 Task: Look for space in Parede, Portugal from 8th June, 2023 to 16th June, 2023 for 2 adults in price range Rs.10000 to Rs.15000. Place can be entire place with 1  bedroom having 1 bed and 1 bathroom. Property type can be house, flat, guest house, hotel. Booking option can be shelf check-in. Required host language is English.
Action: Mouse moved to (500, 107)
Screenshot: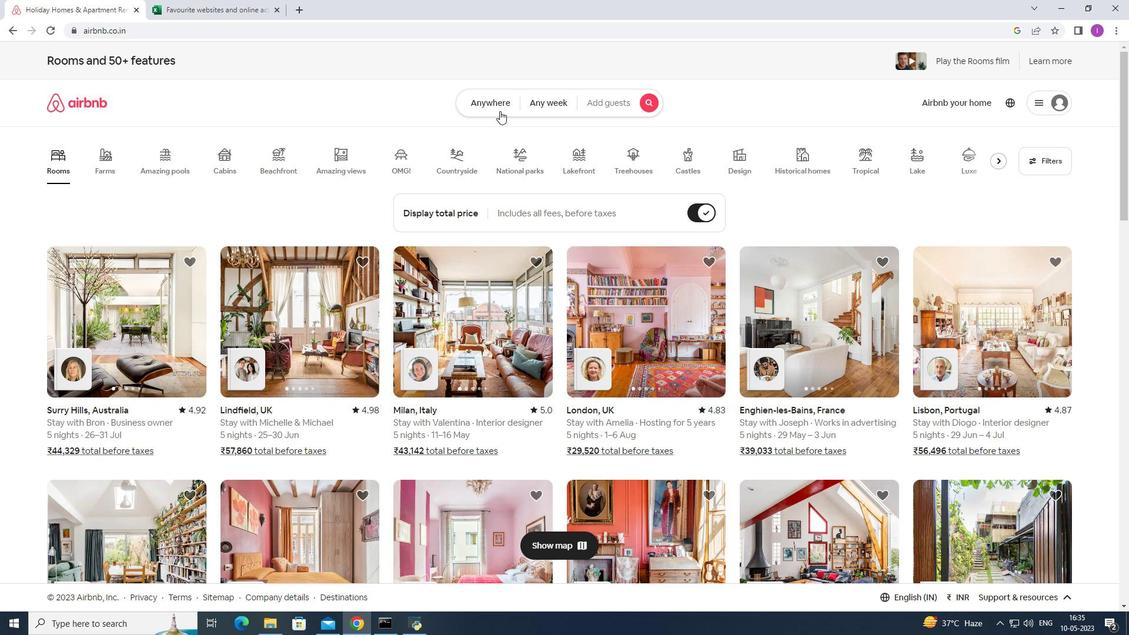 
Action: Mouse pressed left at (500, 107)
Screenshot: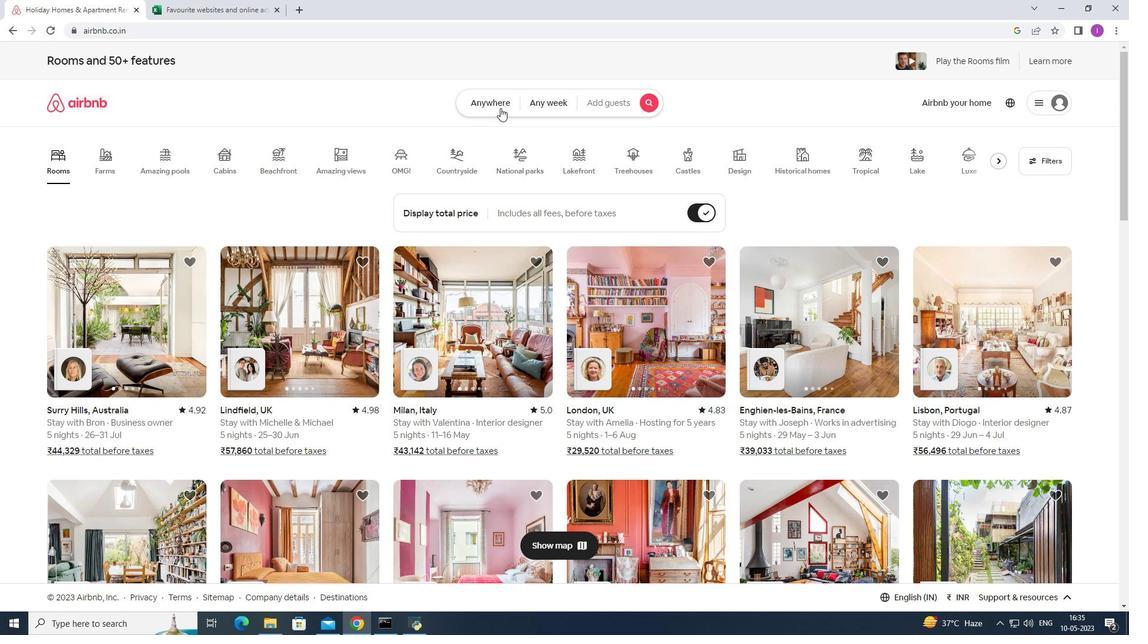 
Action: Mouse moved to (369, 147)
Screenshot: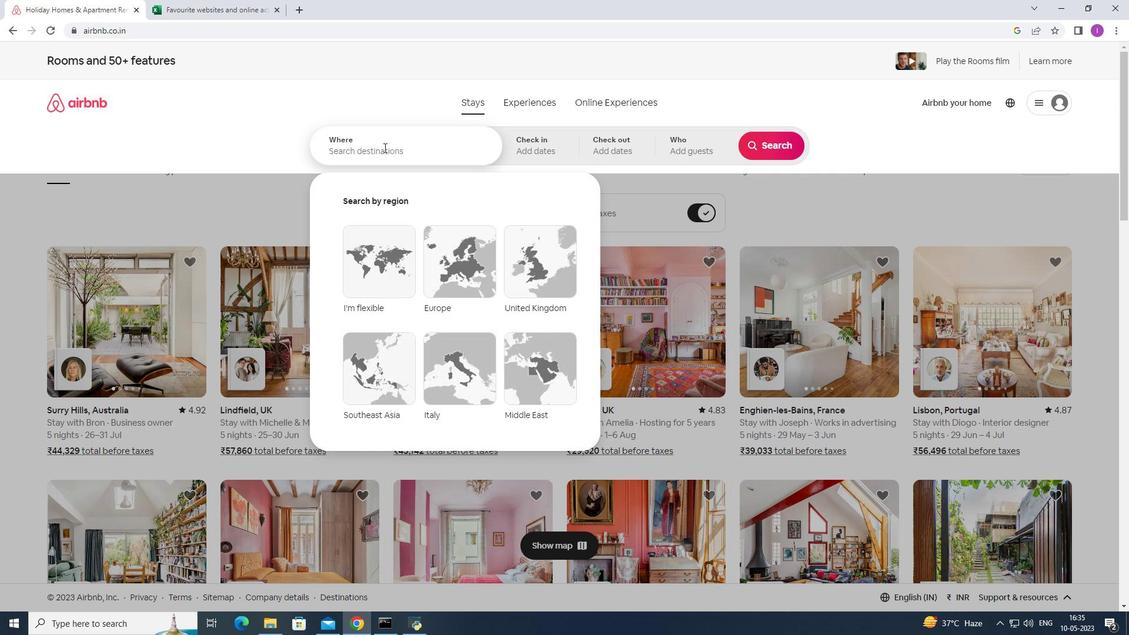 
Action: Mouse pressed left at (369, 147)
Screenshot: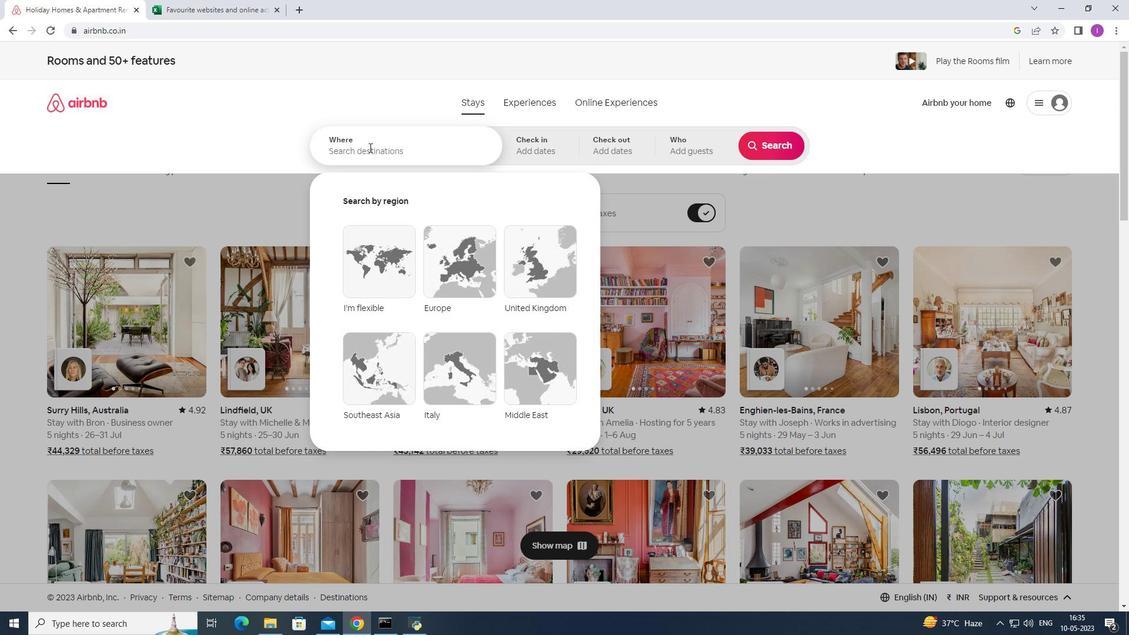 
Action: Mouse moved to (383, 154)
Screenshot: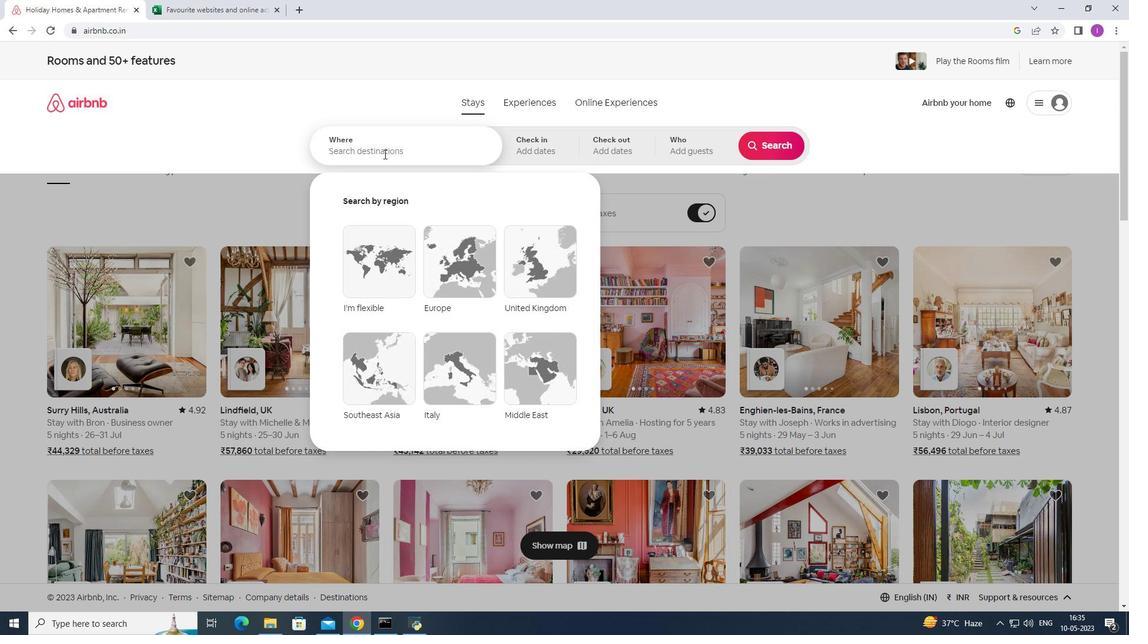 
Action: Key pressed <Key.shift>Parede,<Key.shift>Portugal
Screenshot: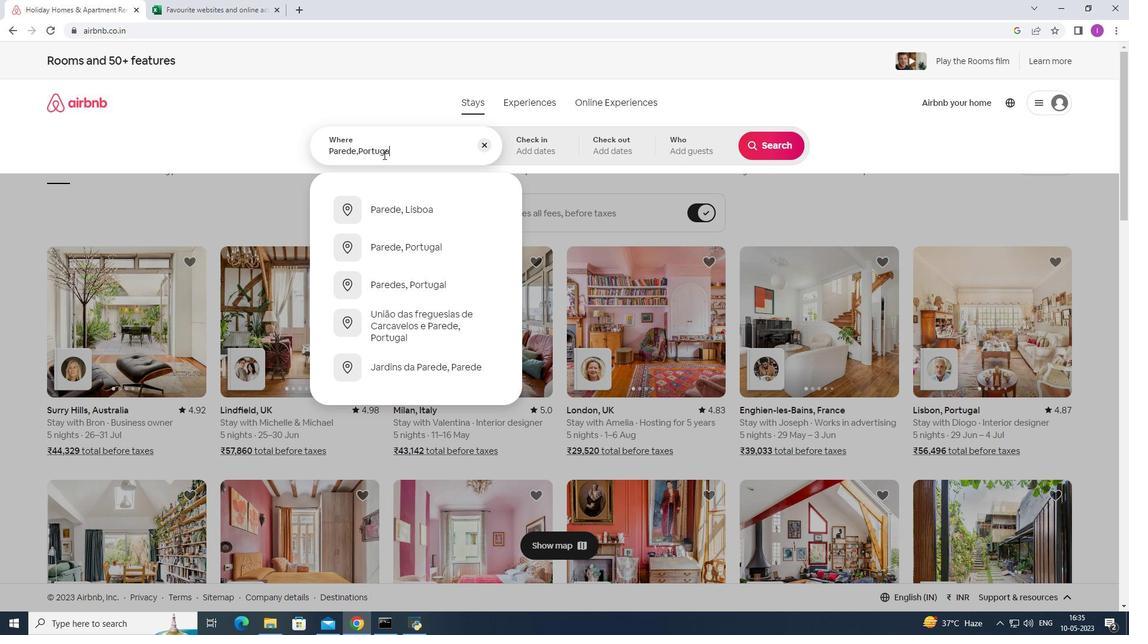 
Action: Mouse moved to (552, 146)
Screenshot: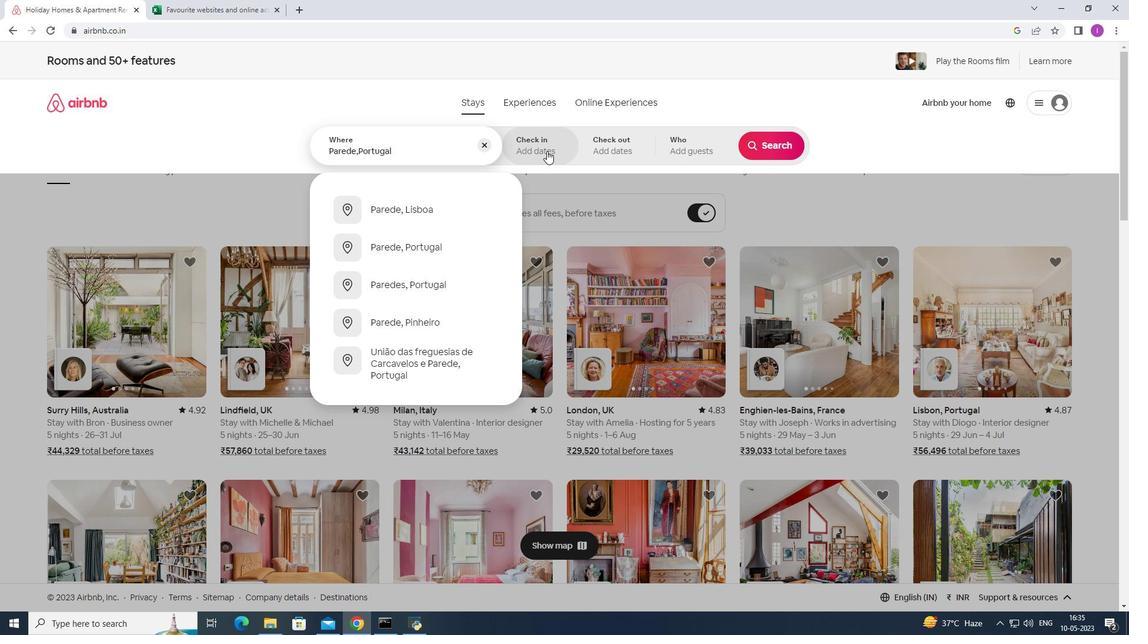 
Action: Mouse pressed left at (552, 146)
Screenshot: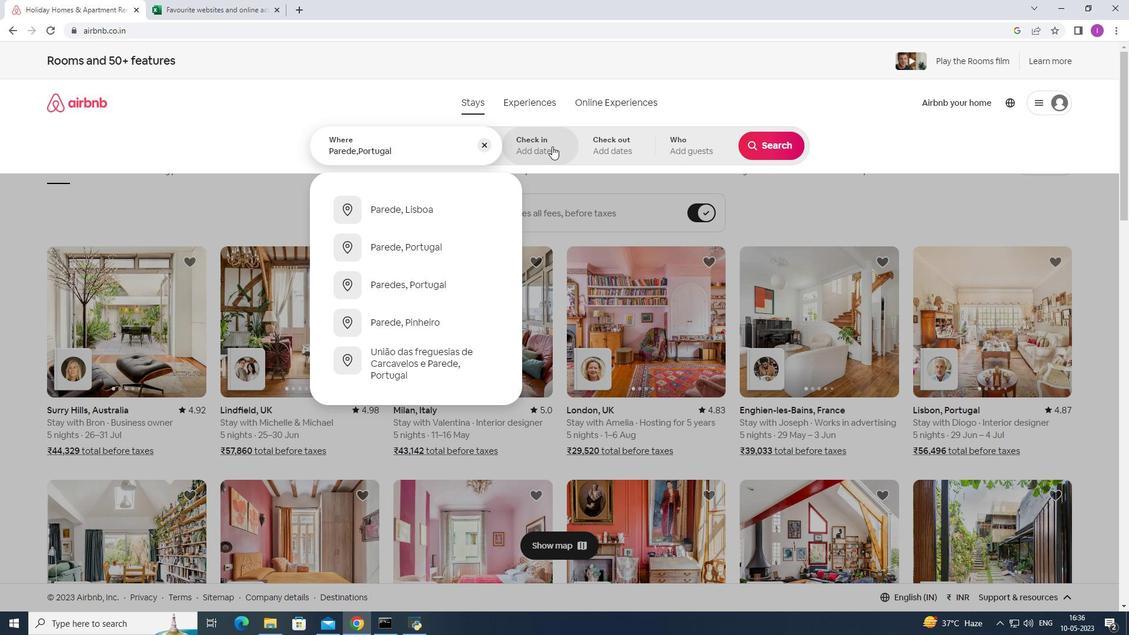 
Action: Mouse moved to (711, 314)
Screenshot: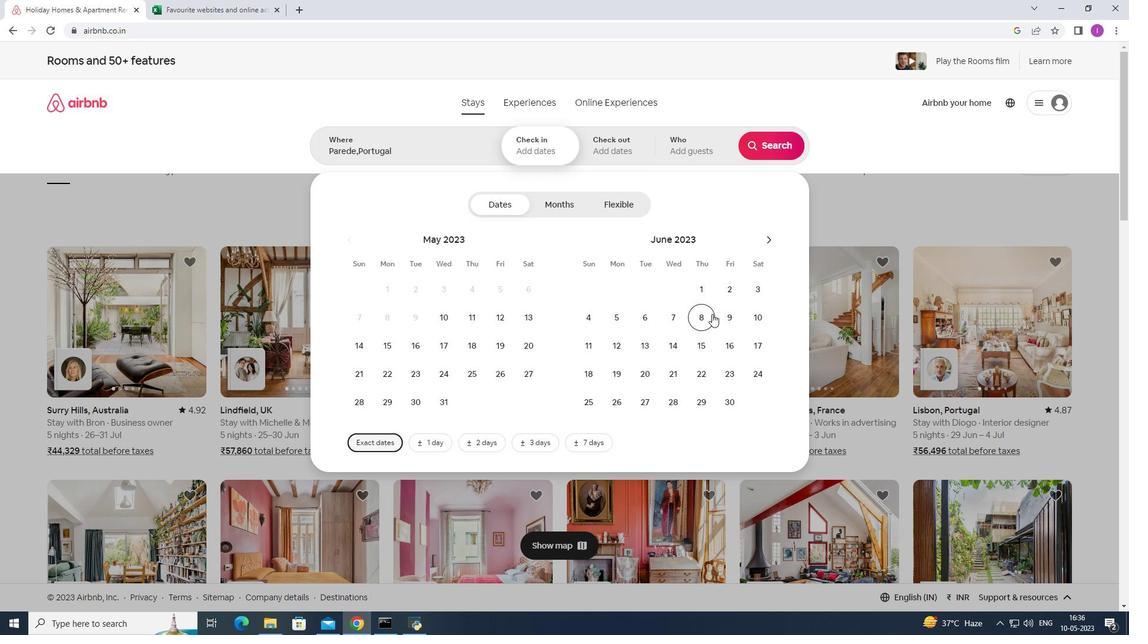 
Action: Mouse pressed left at (711, 314)
Screenshot: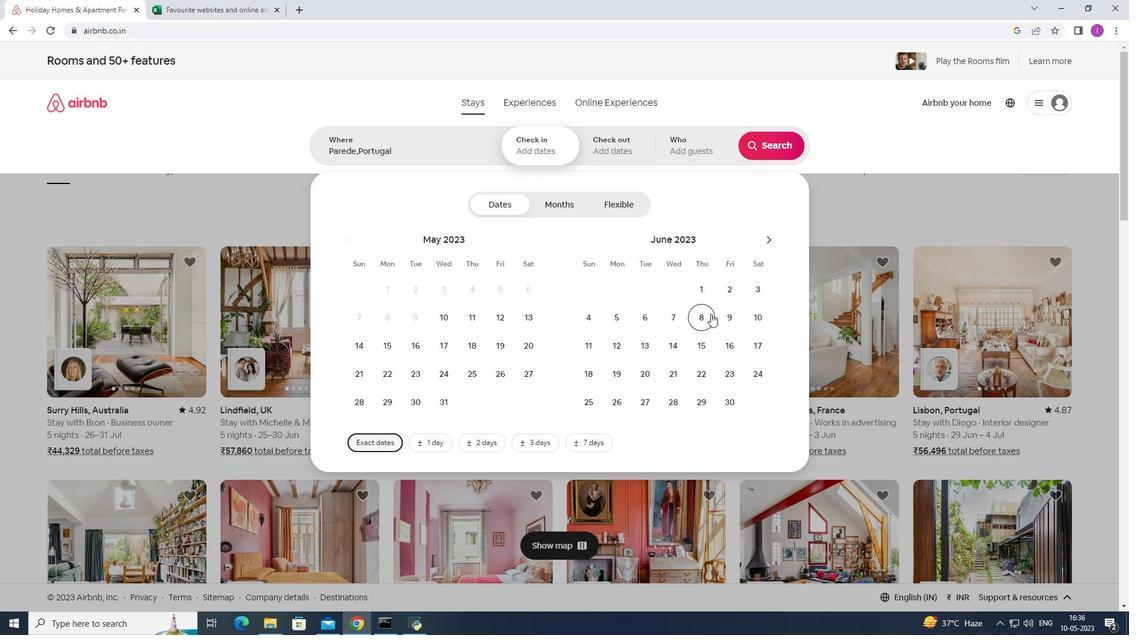 
Action: Mouse moved to (732, 353)
Screenshot: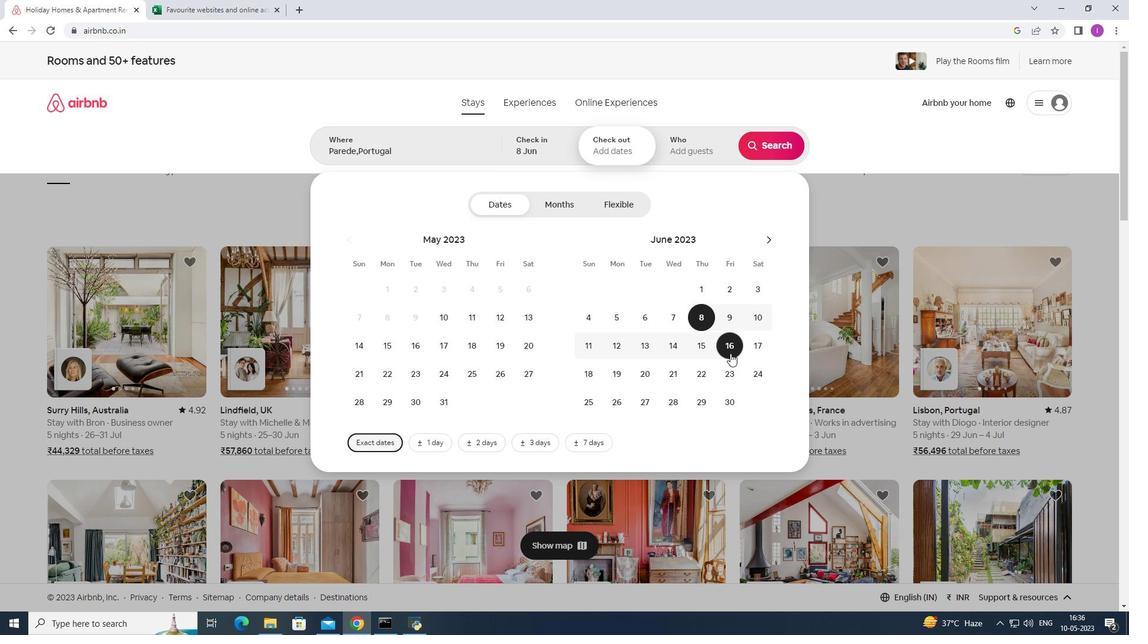 
Action: Mouse pressed left at (732, 353)
Screenshot: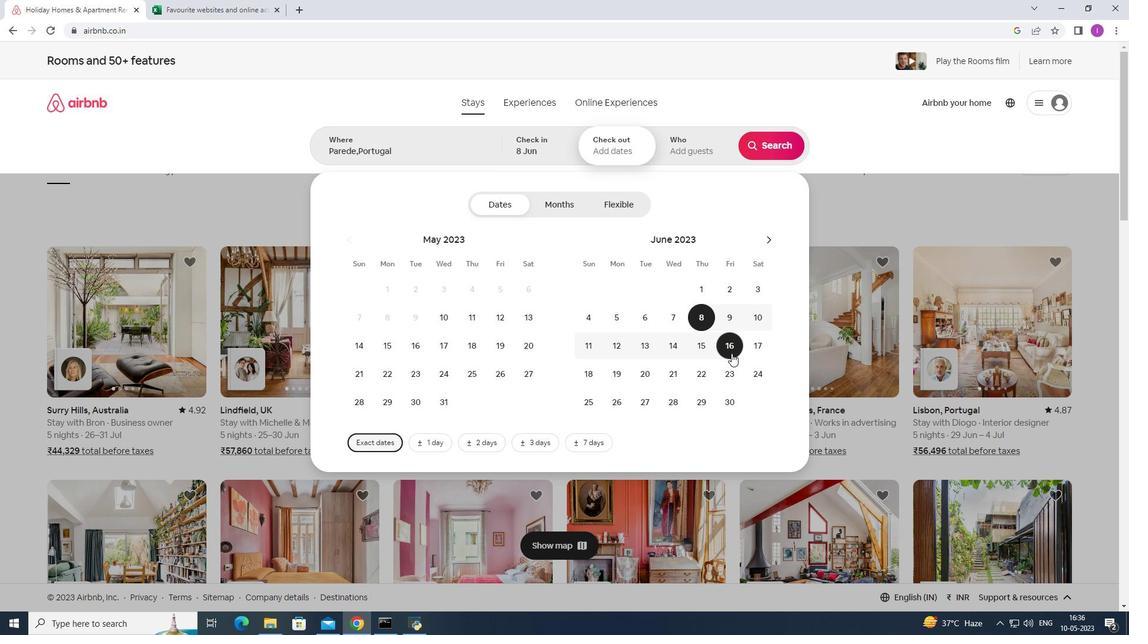 
Action: Mouse moved to (693, 141)
Screenshot: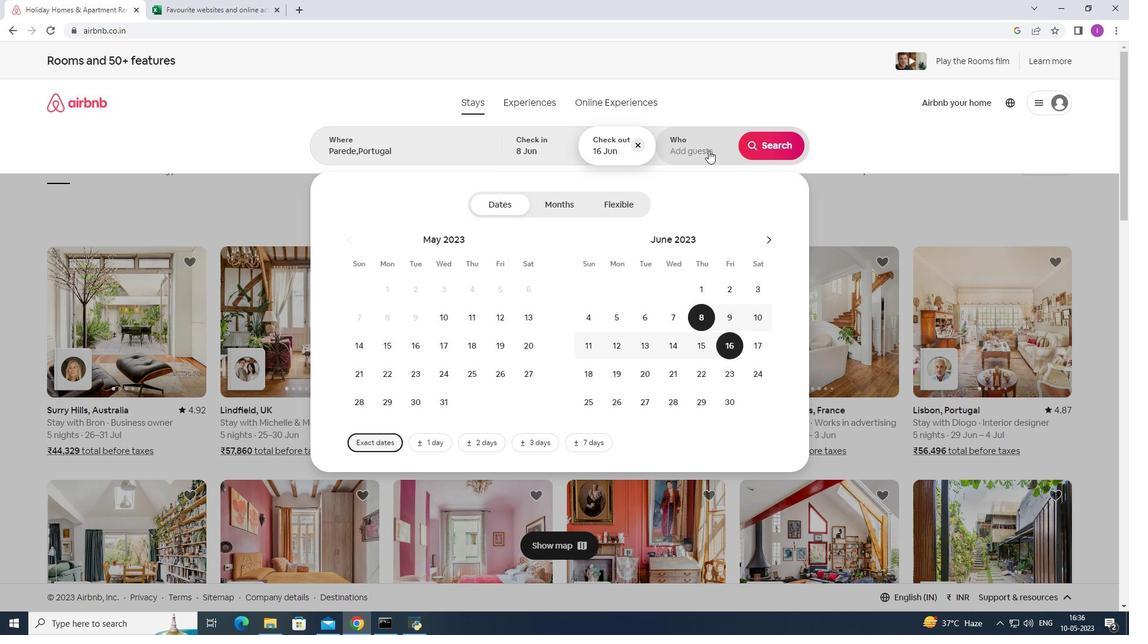 
Action: Mouse pressed left at (693, 141)
Screenshot: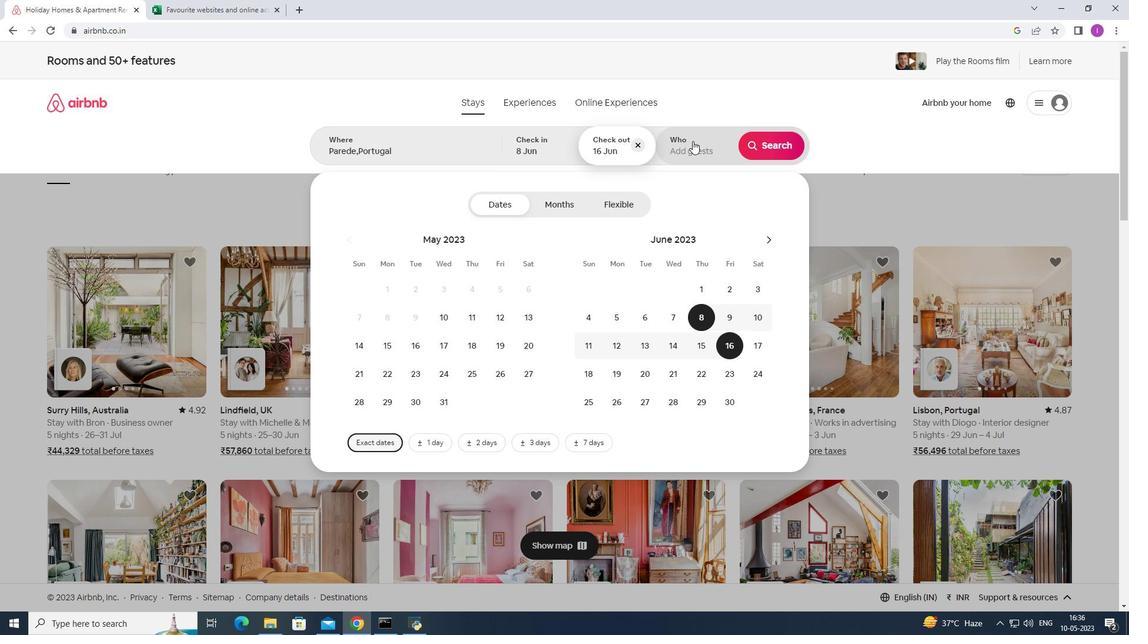 
Action: Mouse moved to (775, 208)
Screenshot: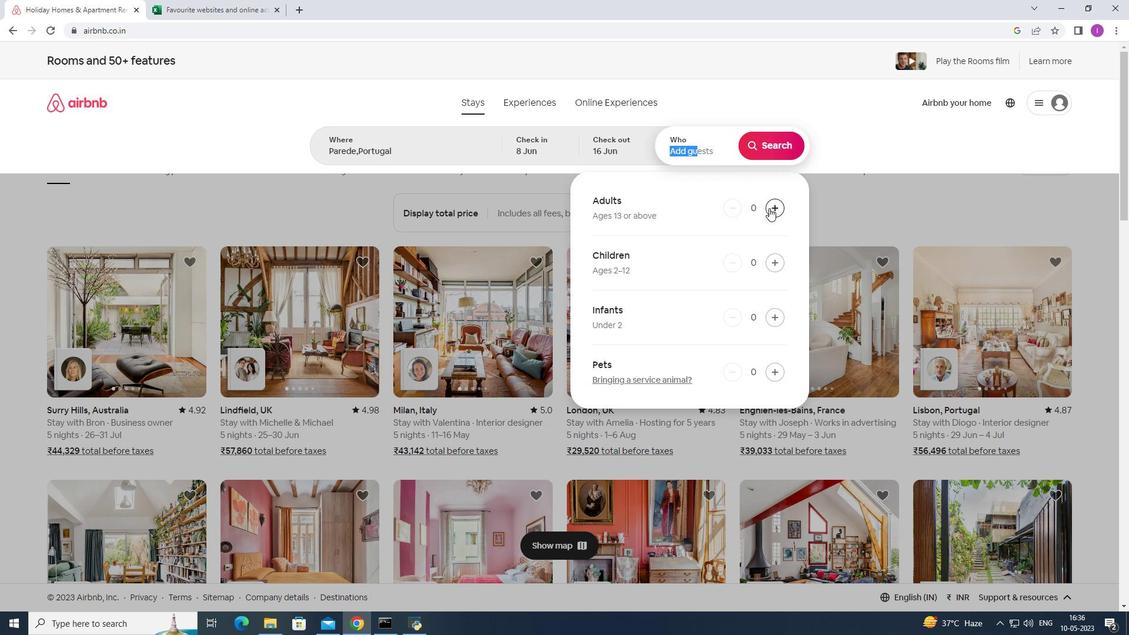 
Action: Mouse pressed left at (775, 208)
Screenshot: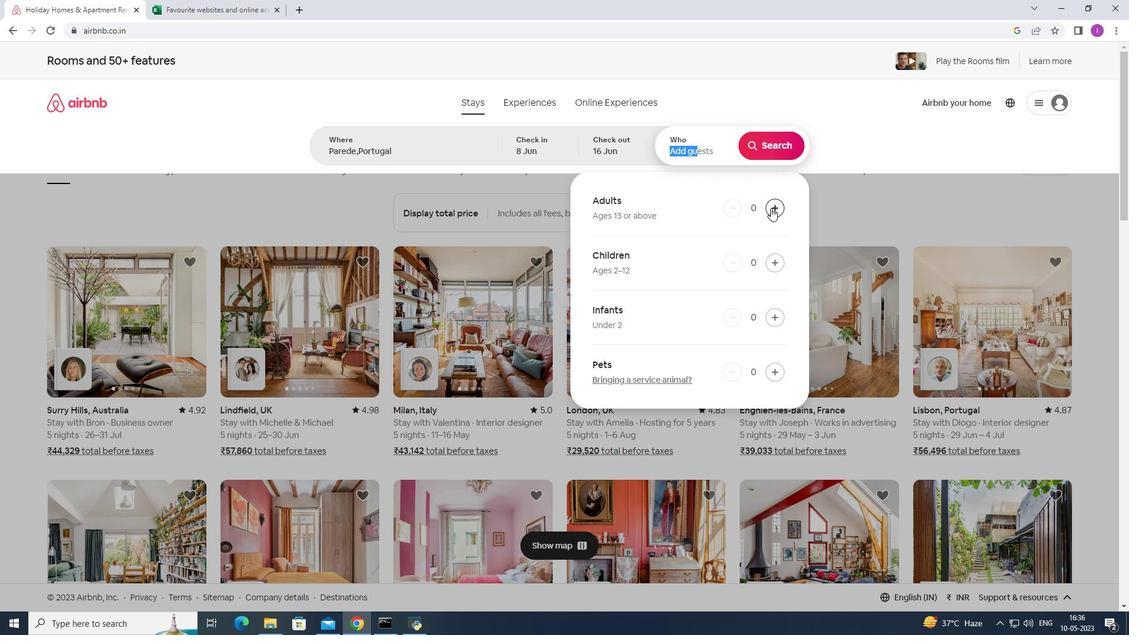 
Action: Mouse moved to (776, 208)
Screenshot: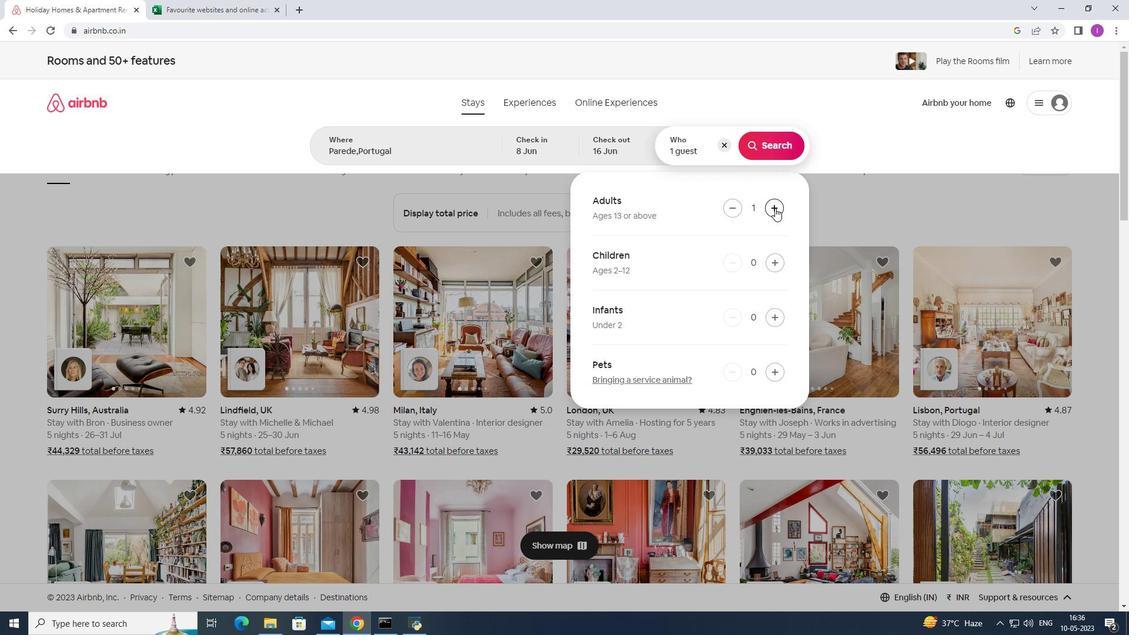 
Action: Mouse pressed left at (776, 208)
Screenshot: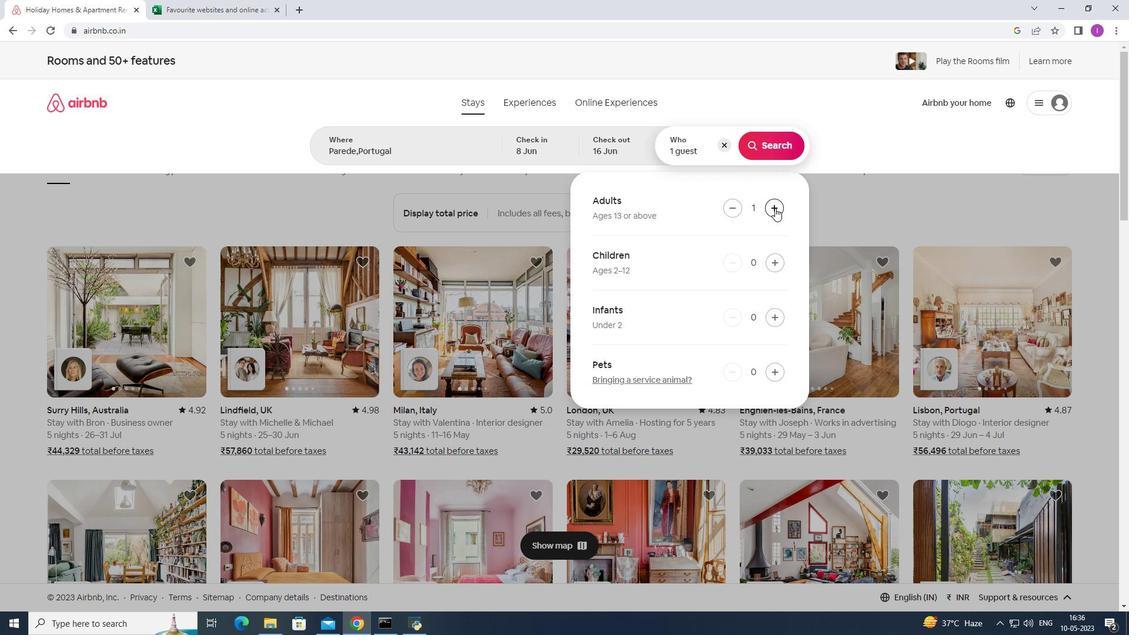 
Action: Mouse moved to (772, 148)
Screenshot: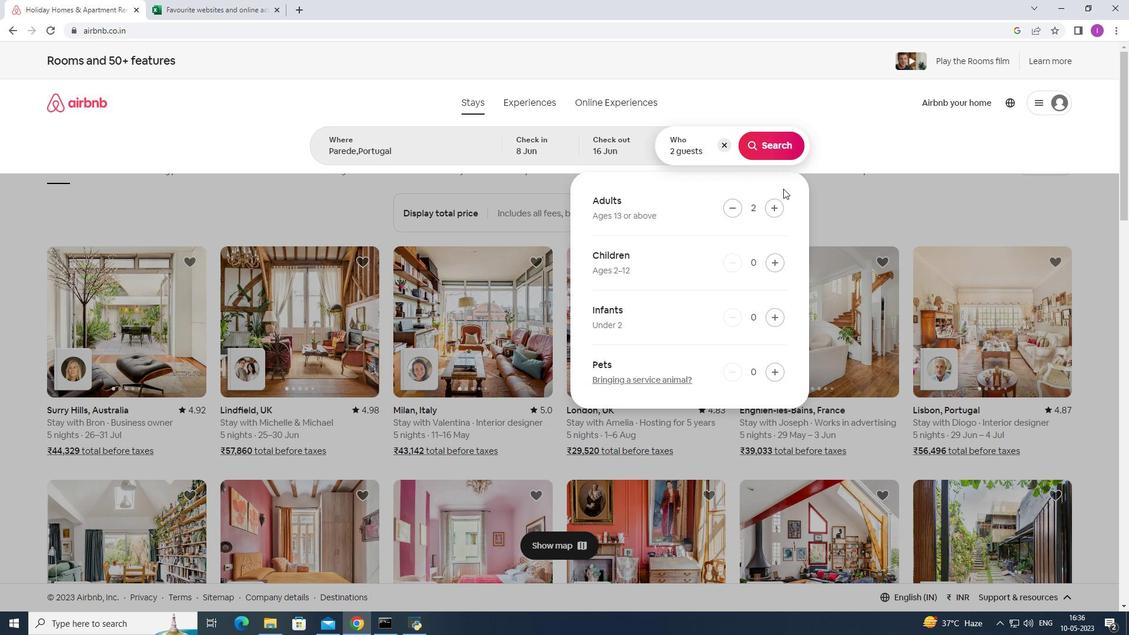 
Action: Mouse pressed left at (772, 148)
Screenshot: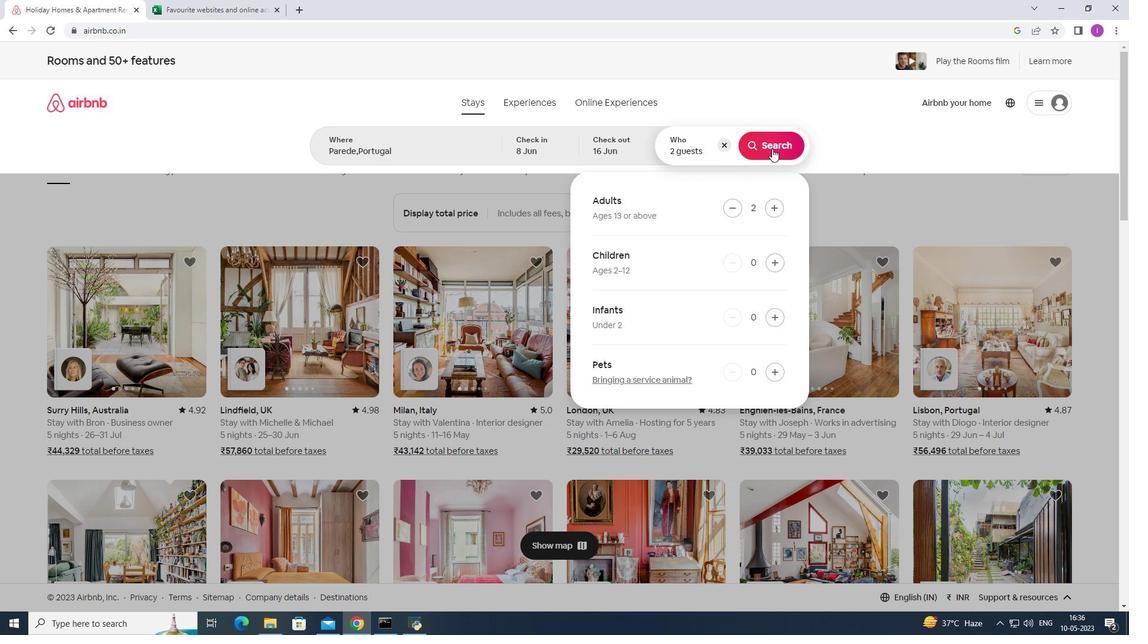 
Action: Mouse moved to (1055, 116)
Screenshot: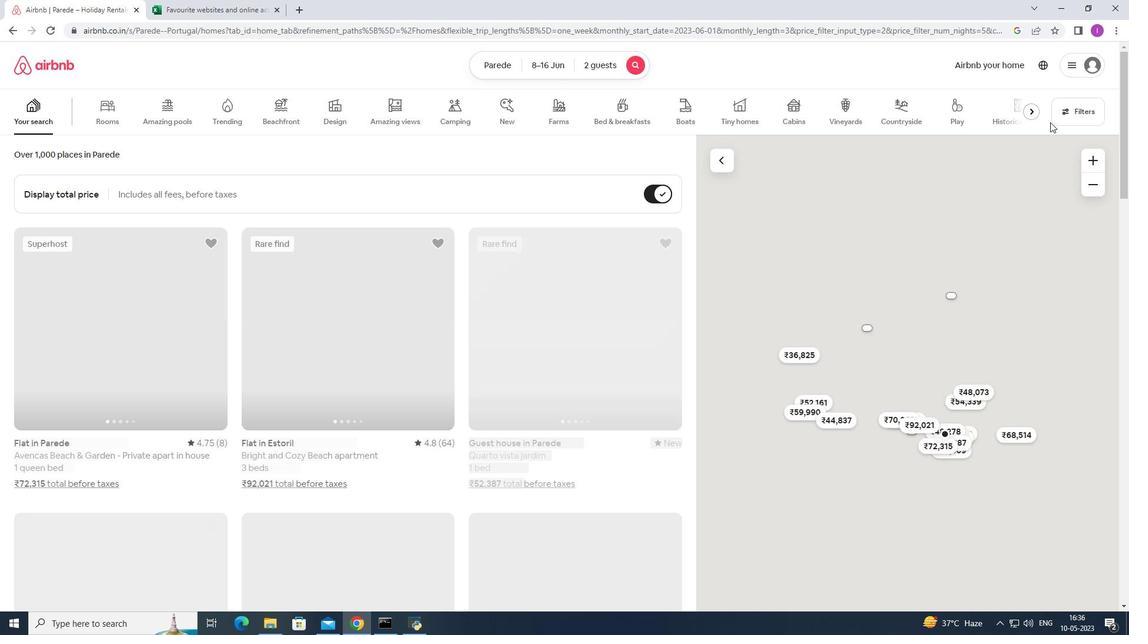 
Action: Mouse pressed left at (1055, 116)
Screenshot: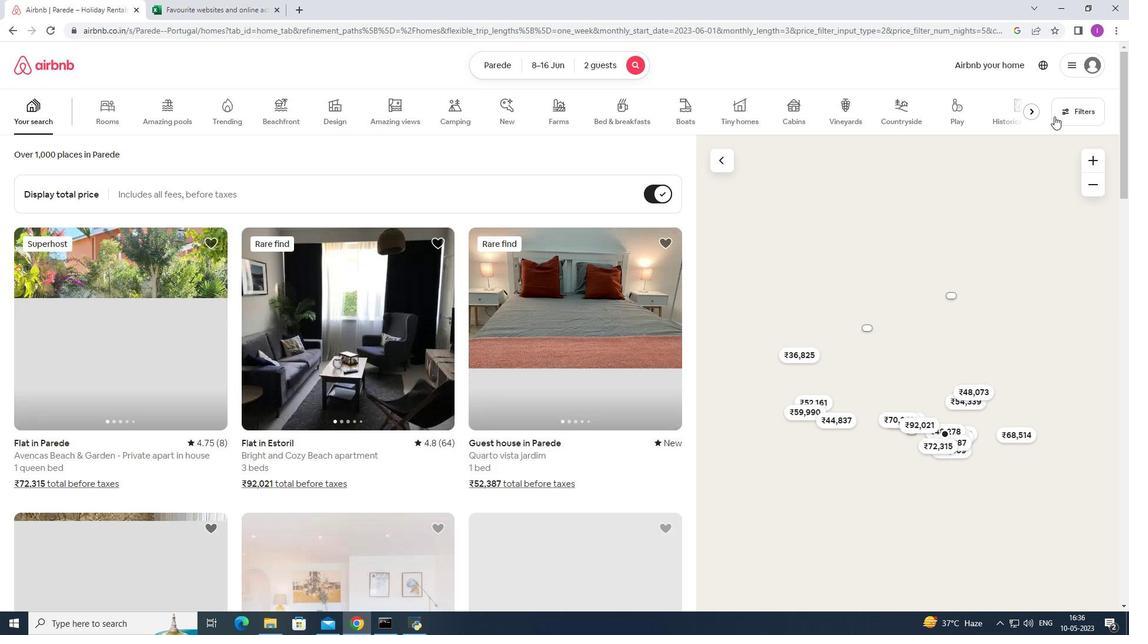 
Action: Mouse moved to (657, 404)
Screenshot: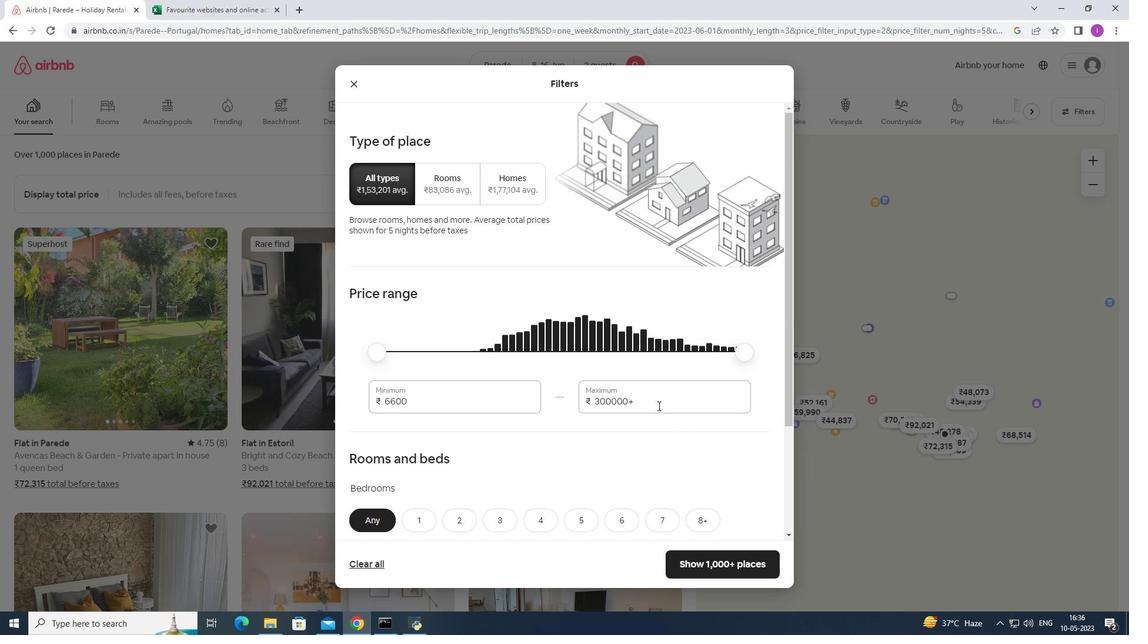 
Action: Mouse pressed left at (657, 404)
Screenshot: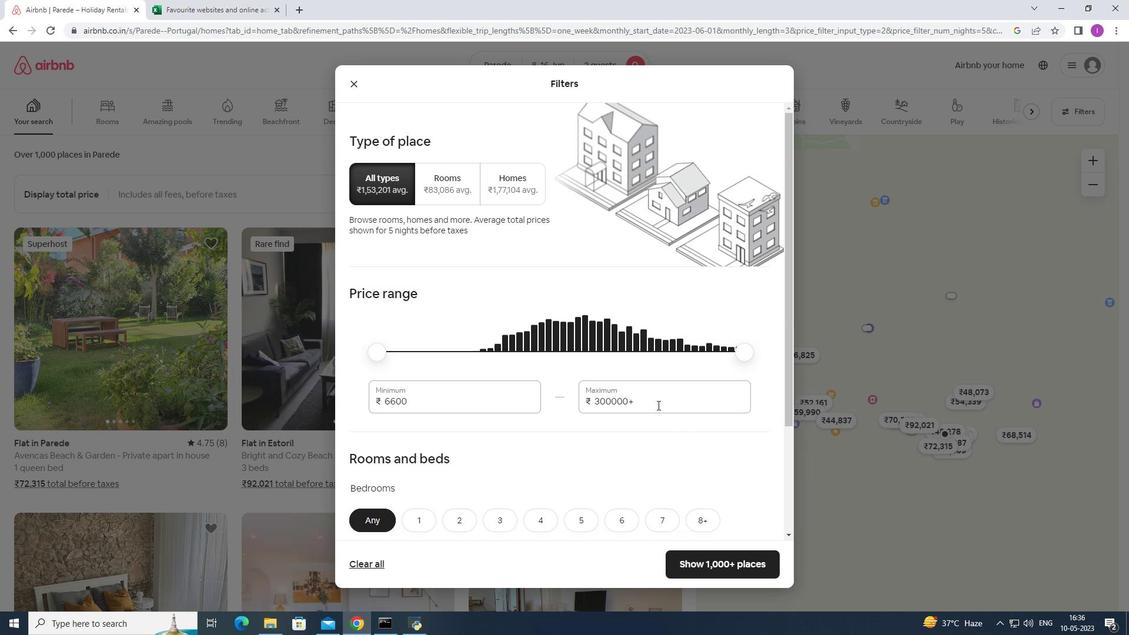
Action: Mouse moved to (631, 413)
Screenshot: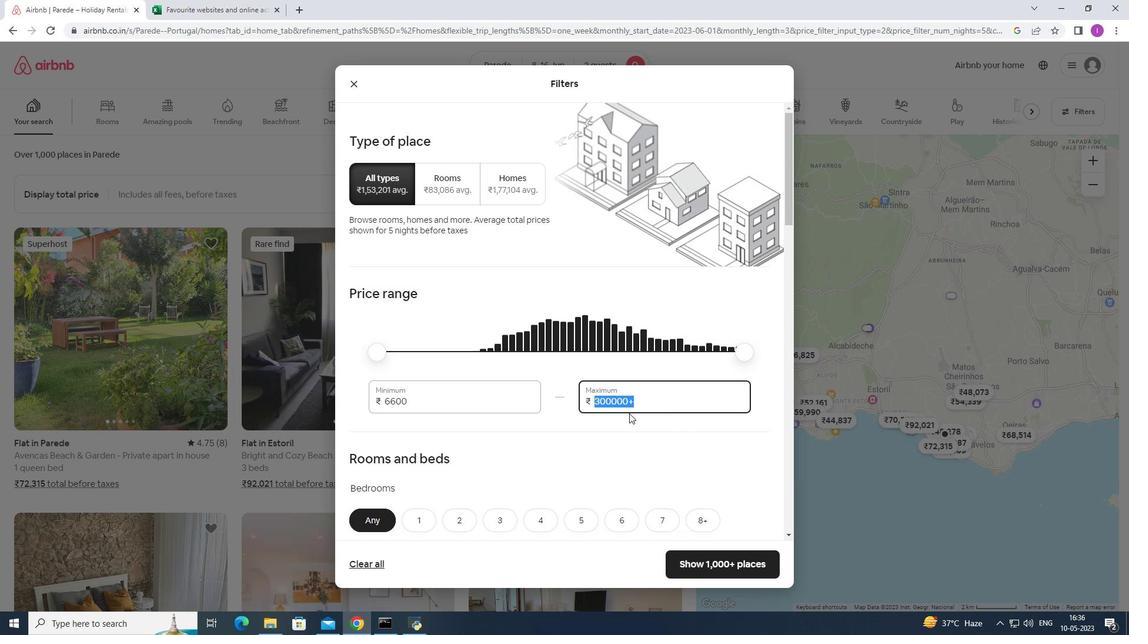 
Action: Key pressed 14
Screenshot: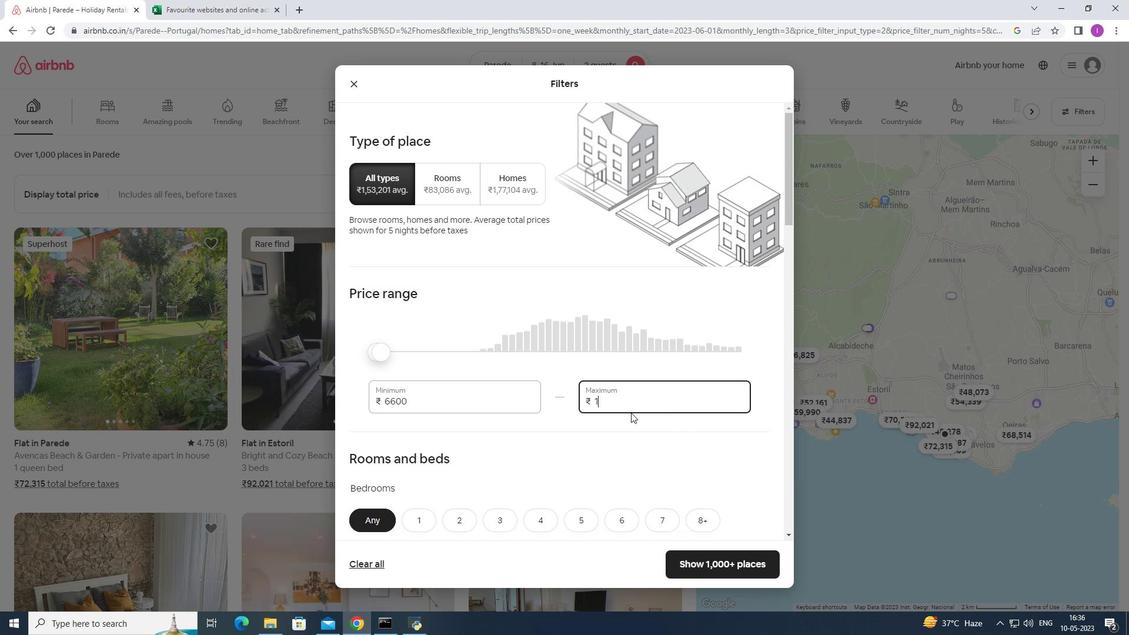
Action: Mouse moved to (631, 416)
Screenshot: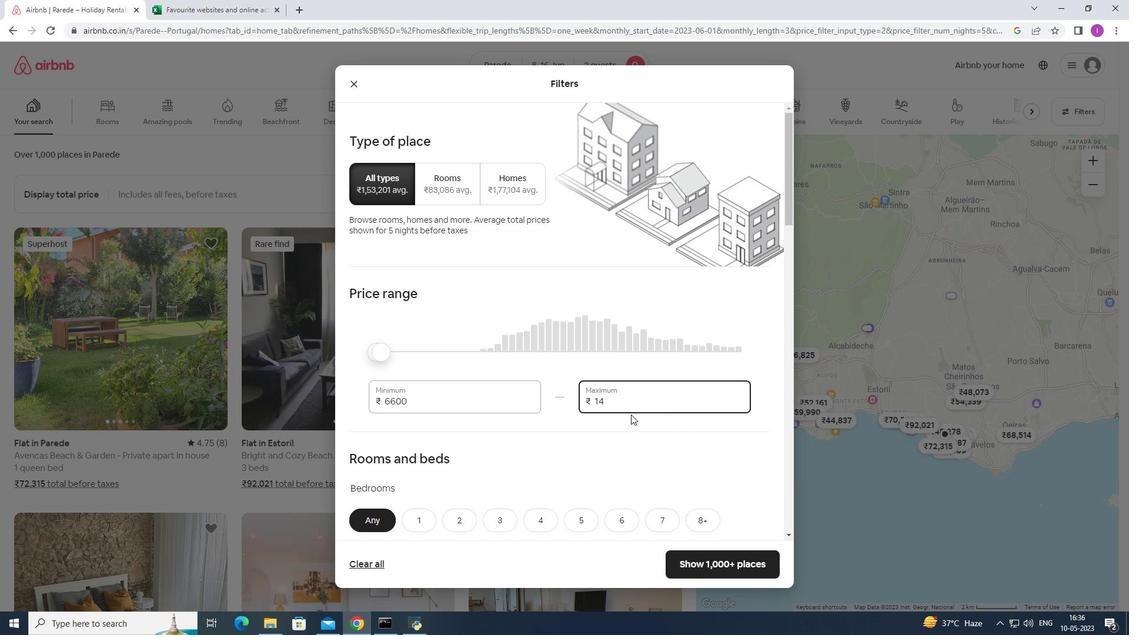 
Action: Key pressed <Key.backspace>
Screenshot: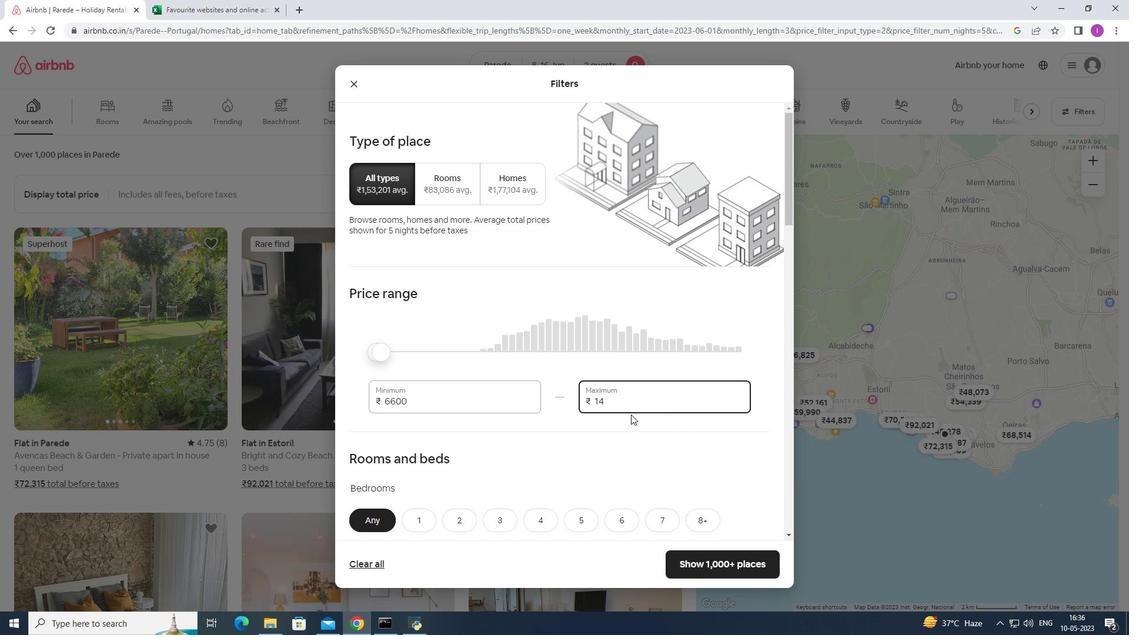 
Action: Mouse moved to (629, 423)
Screenshot: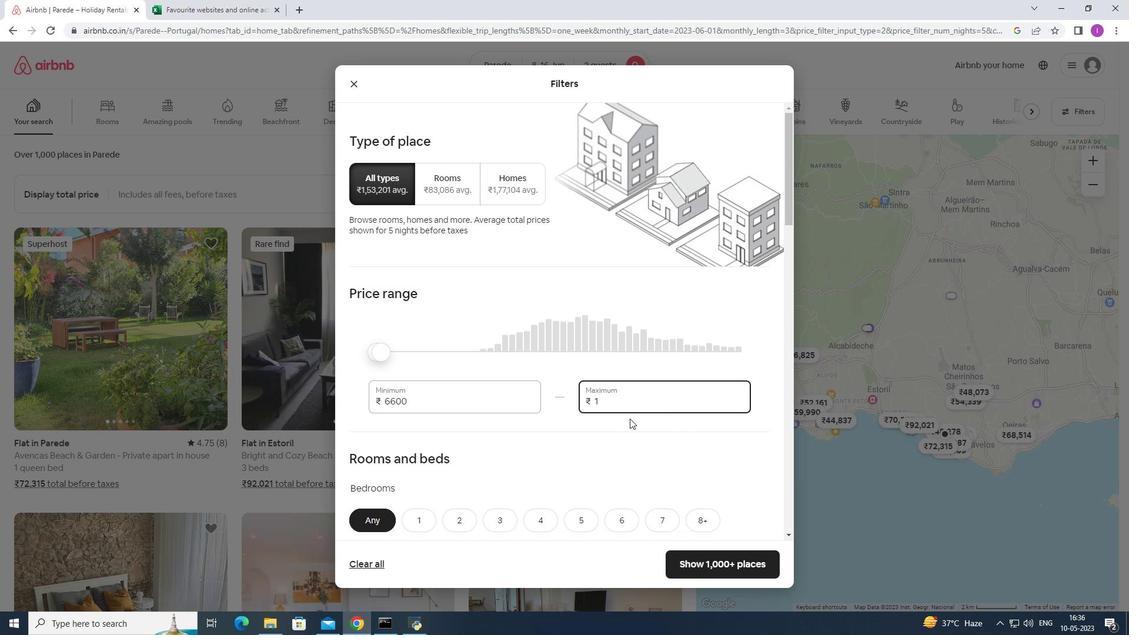 
Action: Key pressed 5000
Screenshot: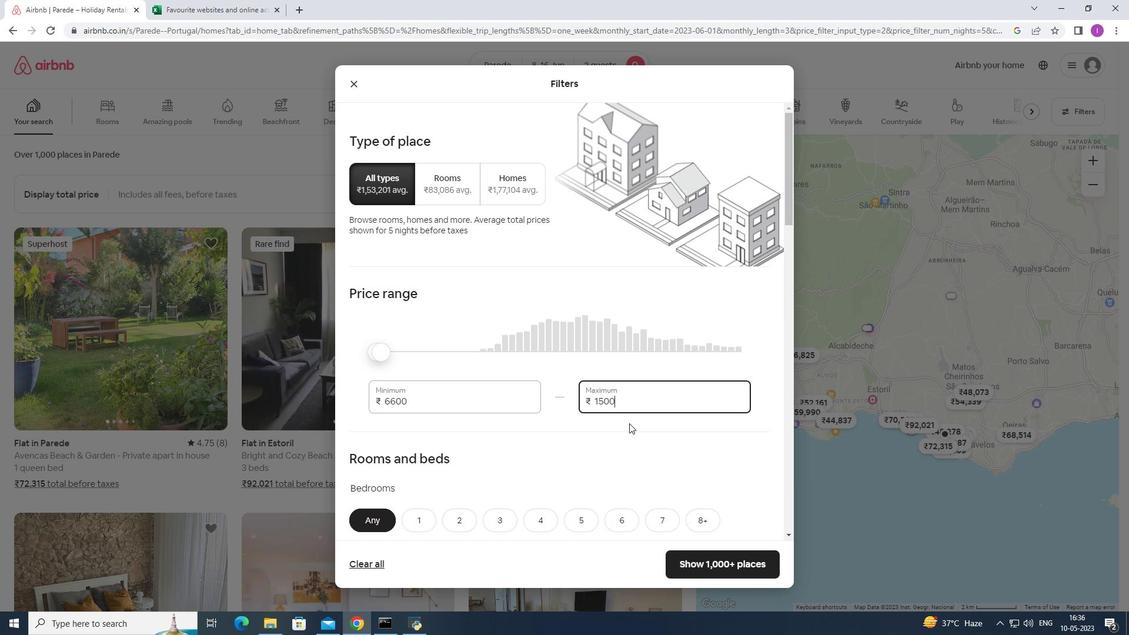 
Action: Mouse moved to (426, 405)
Screenshot: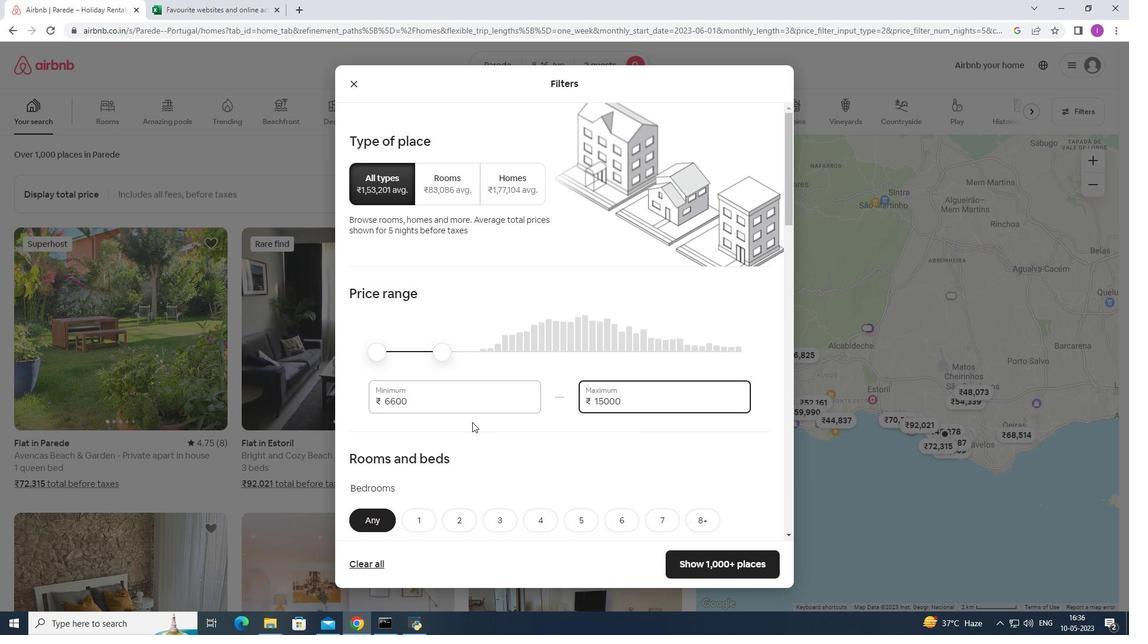 
Action: Mouse pressed left at (426, 405)
Screenshot: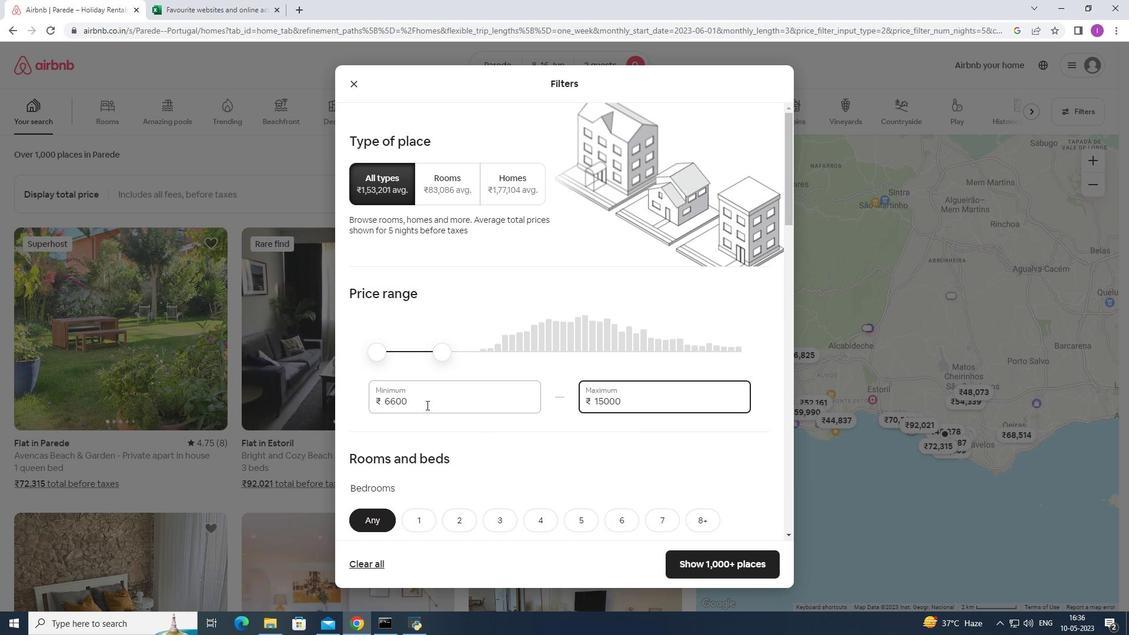 
Action: Mouse moved to (499, 421)
Screenshot: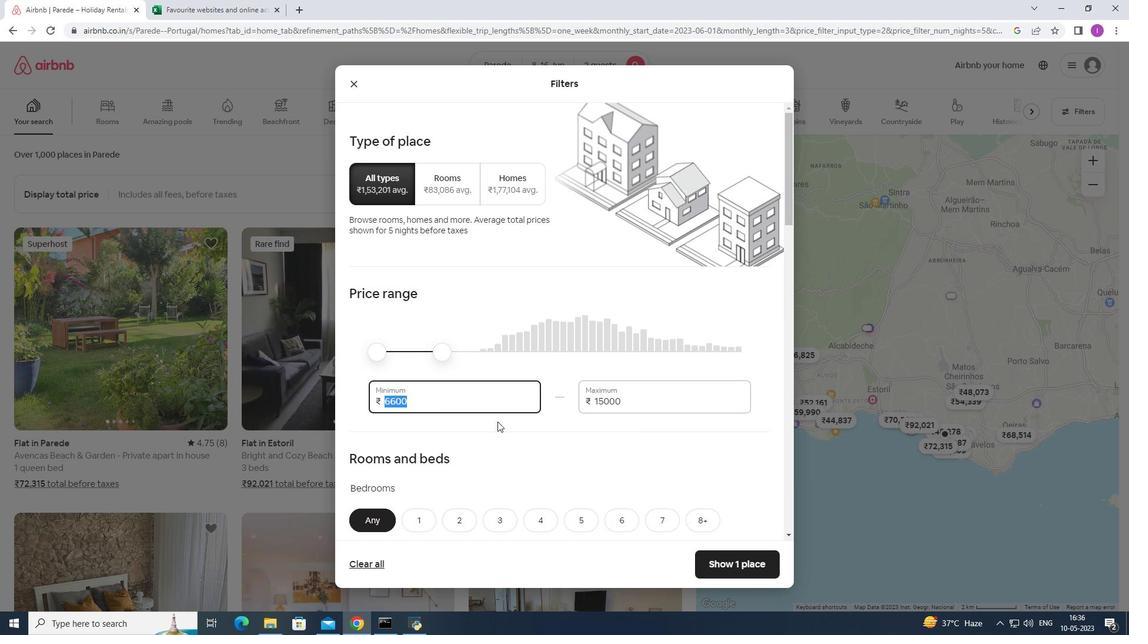 
Action: Key pressed 1
Screenshot: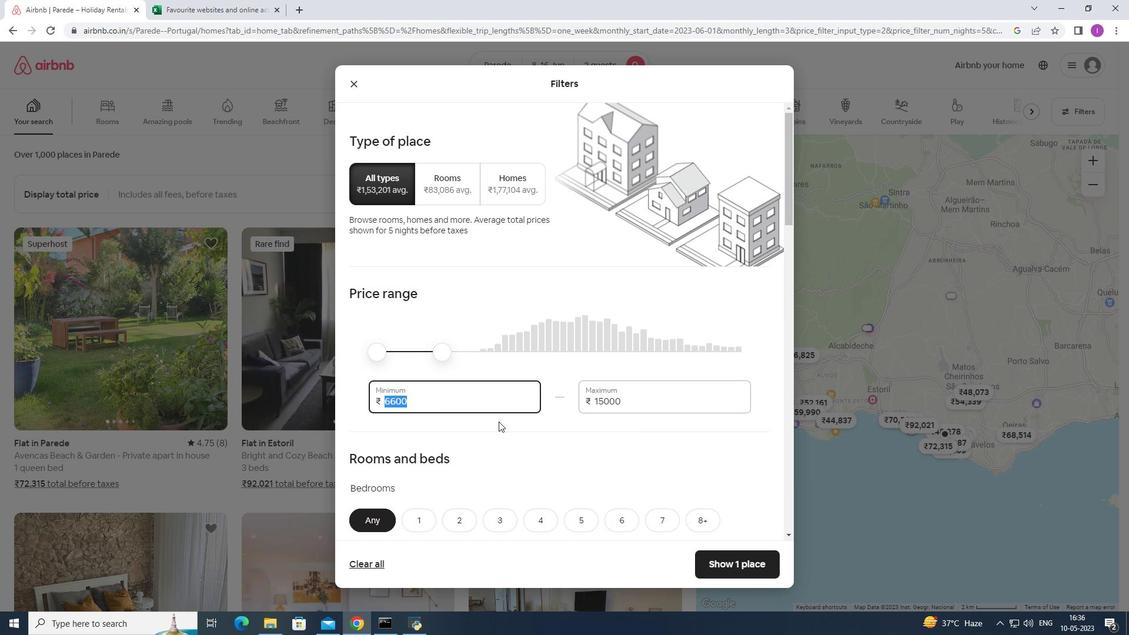 
Action: Mouse moved to (498, 423)
Screenshot: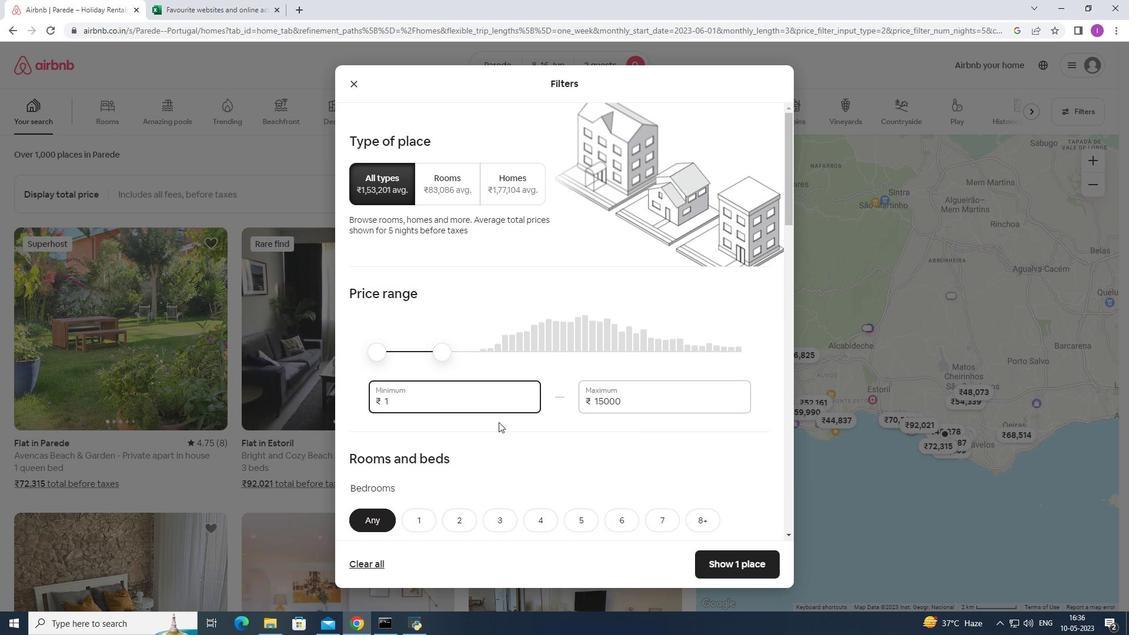 
Action: Key pressed 0
Screenshot: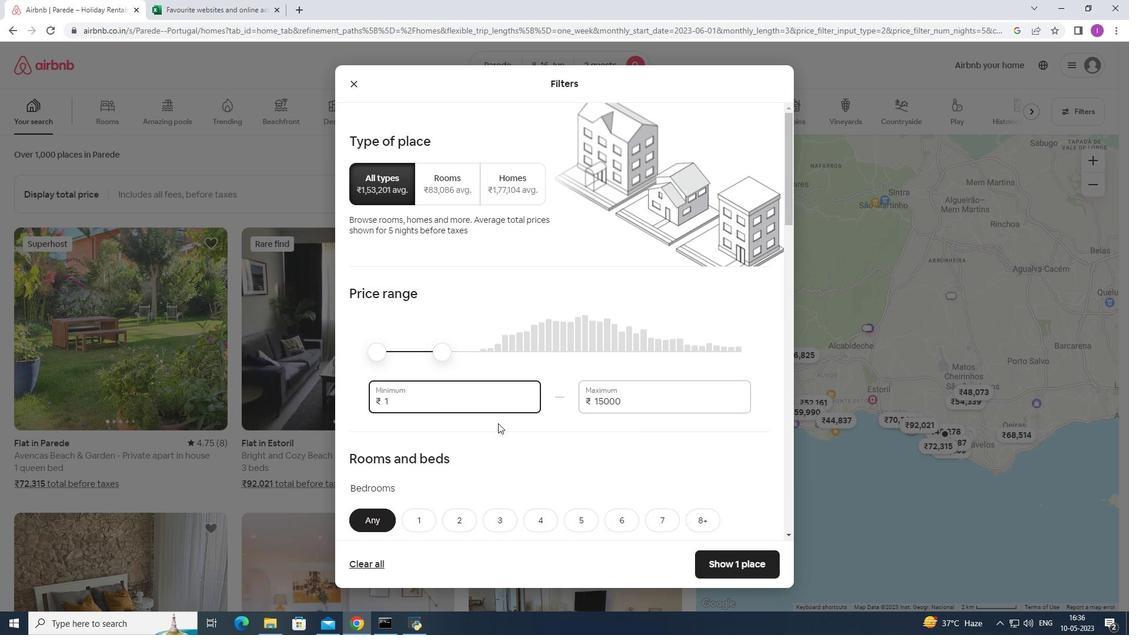 
Action: Mouse moved to (498, 423)
Screenshot: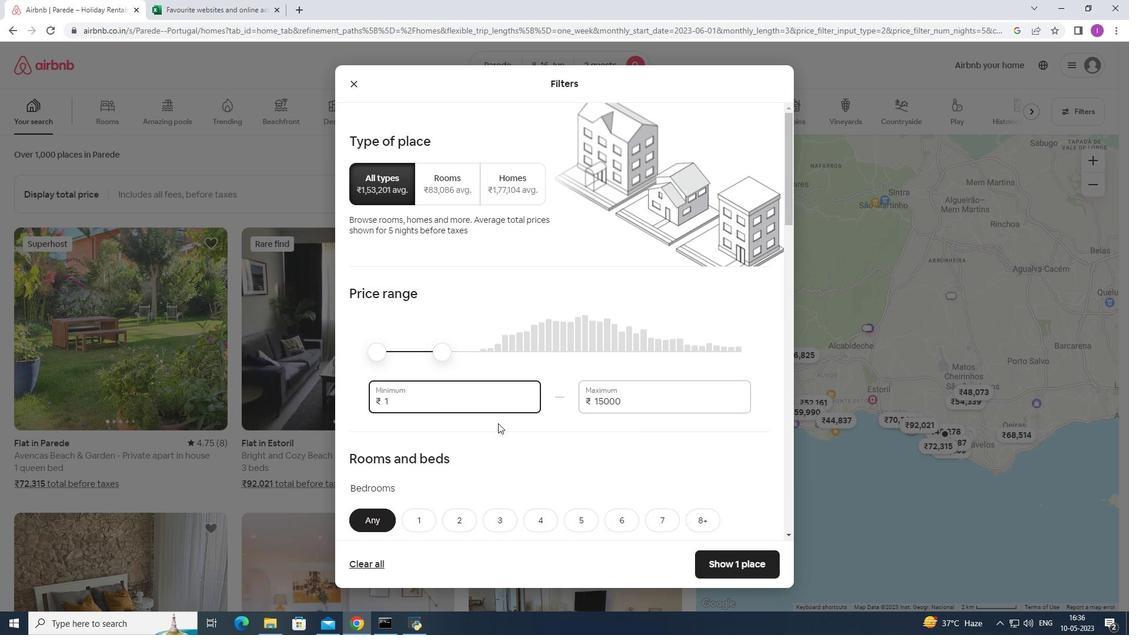 
Action: Key pressed 000
Screenshot: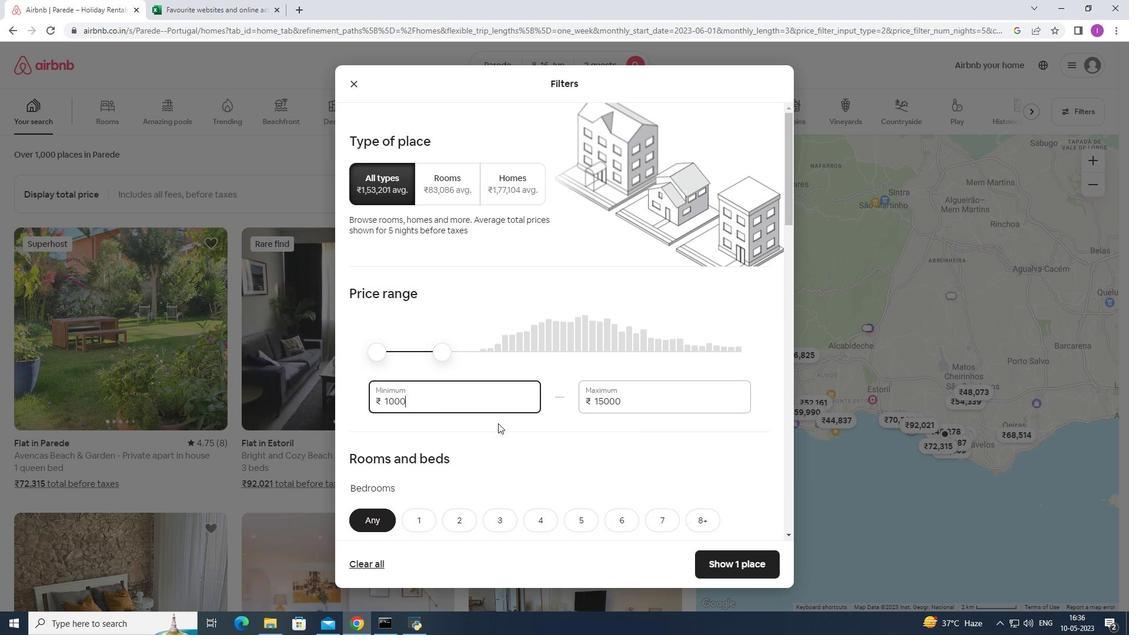 
Action: Mouse moved to (498, 429)
Screenshot: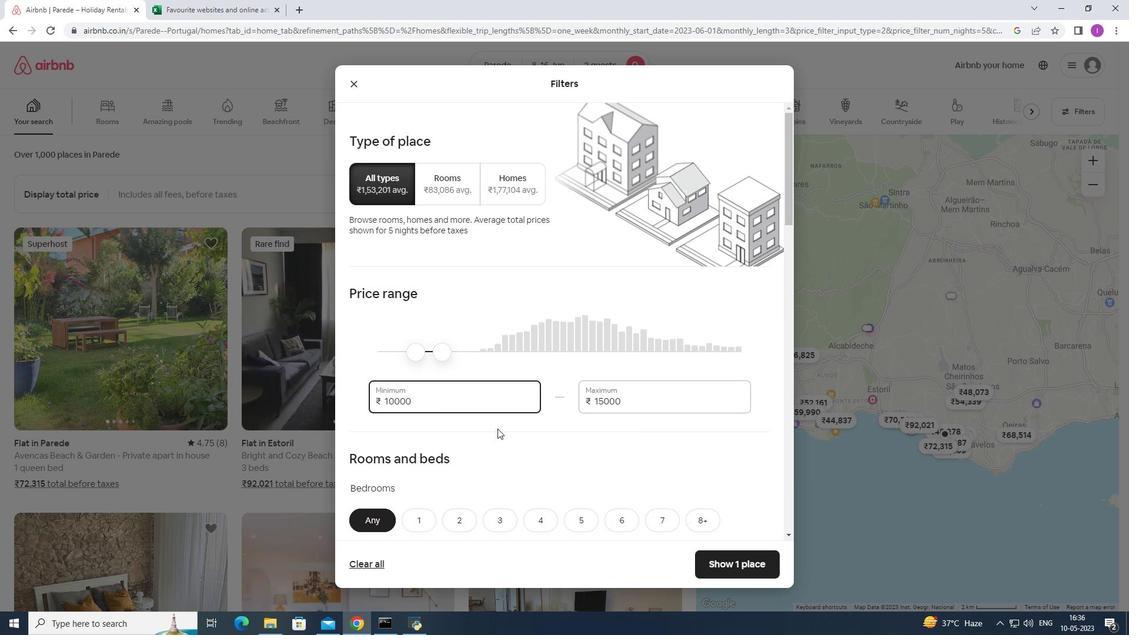 
Action: Mouse scrolled (498, 429) with delta (0, 0)
Screenshot: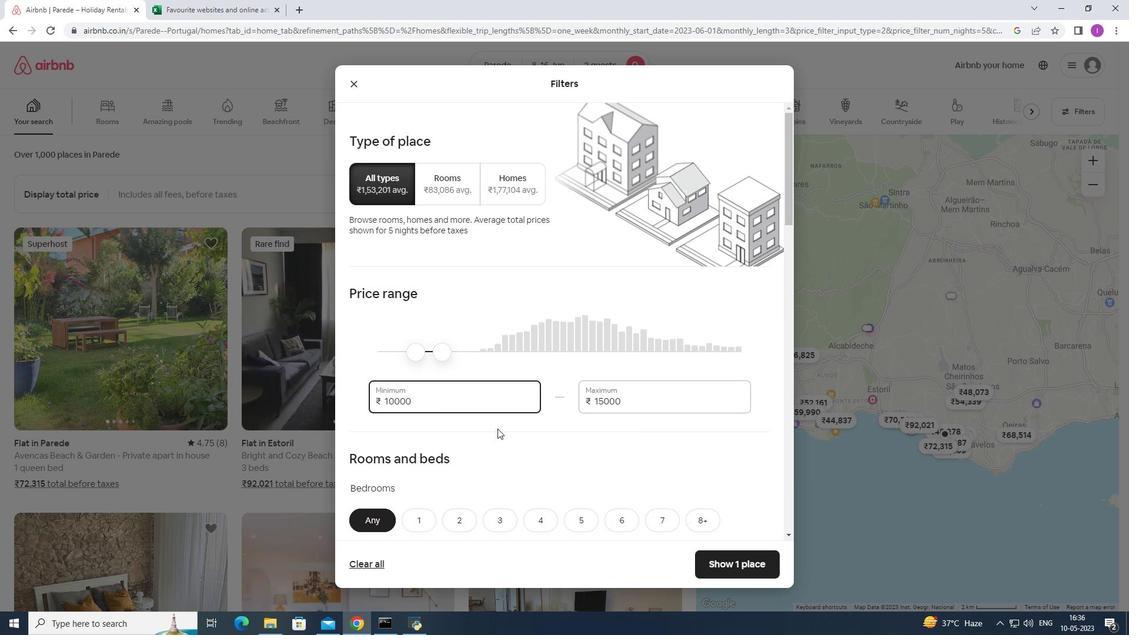 
Action: Mouse moved to (498, 429)
Screenshot: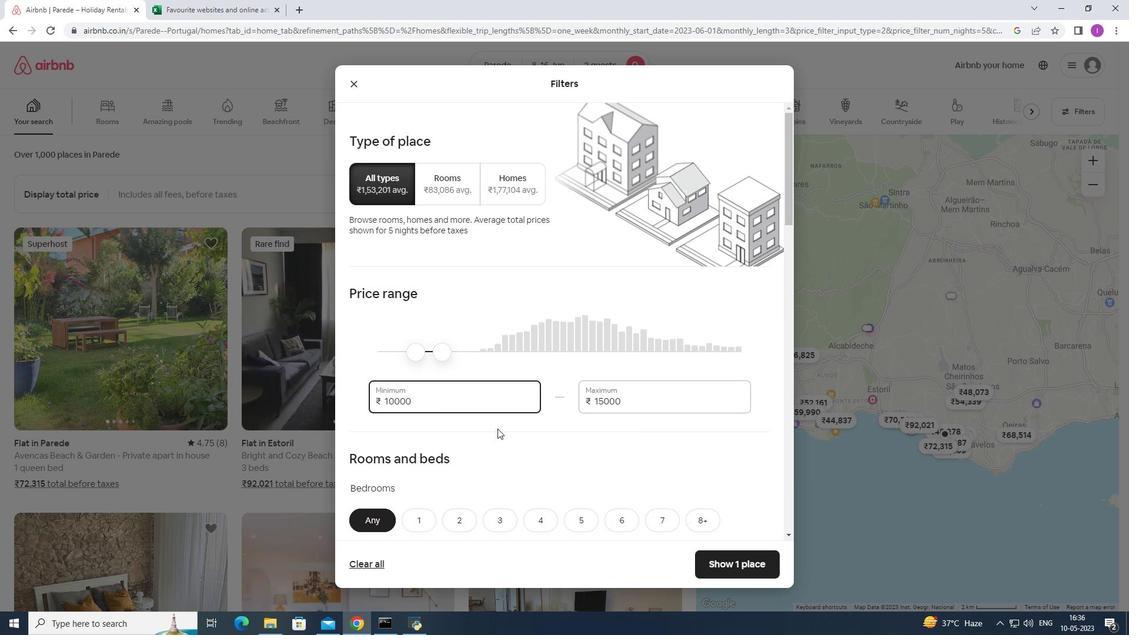 
Action: Mouse scrolled (498, 429) with delta (0, 0)
Screenshot: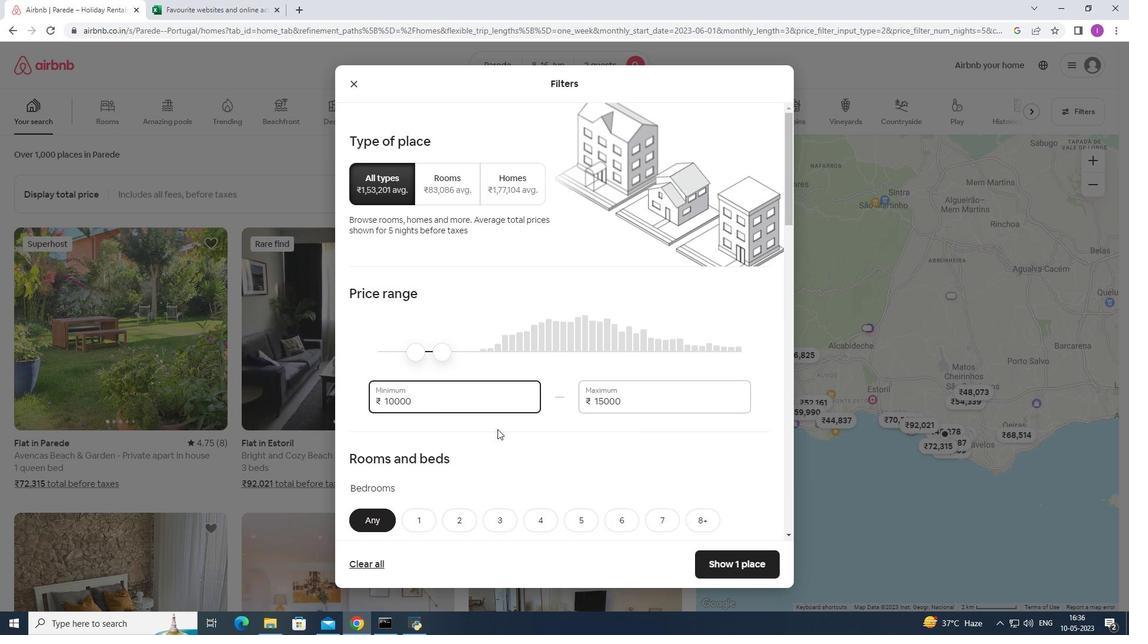 
Action: Mouse moved to (502, 429)
Screenshot: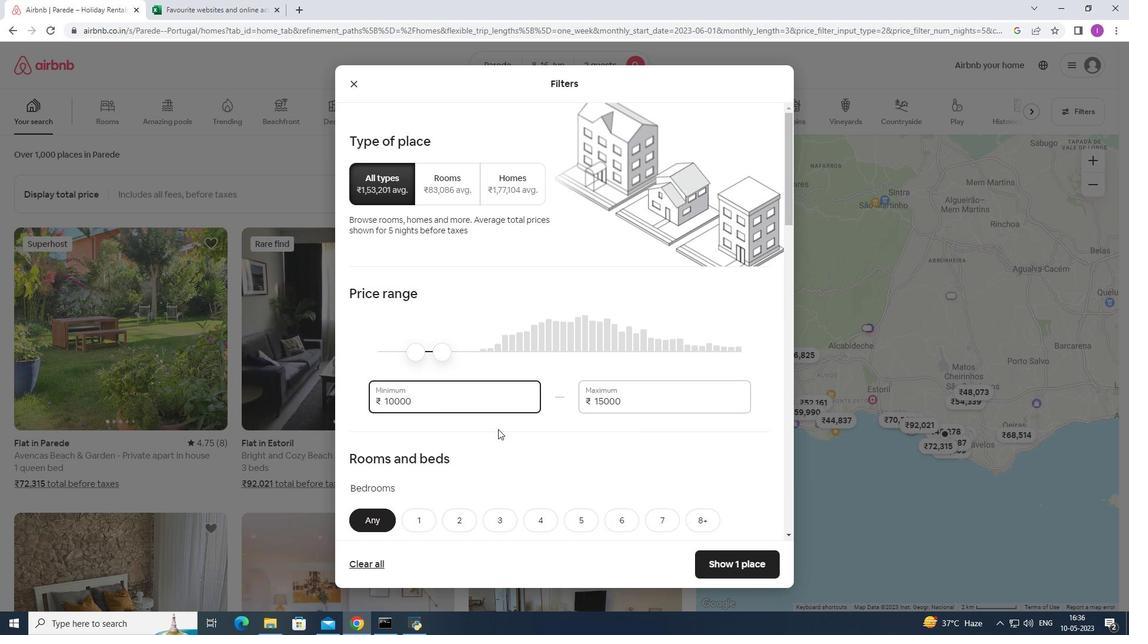 
Action: Mouse scrolled (501, 429) with delta (0, 0)
Screenshot: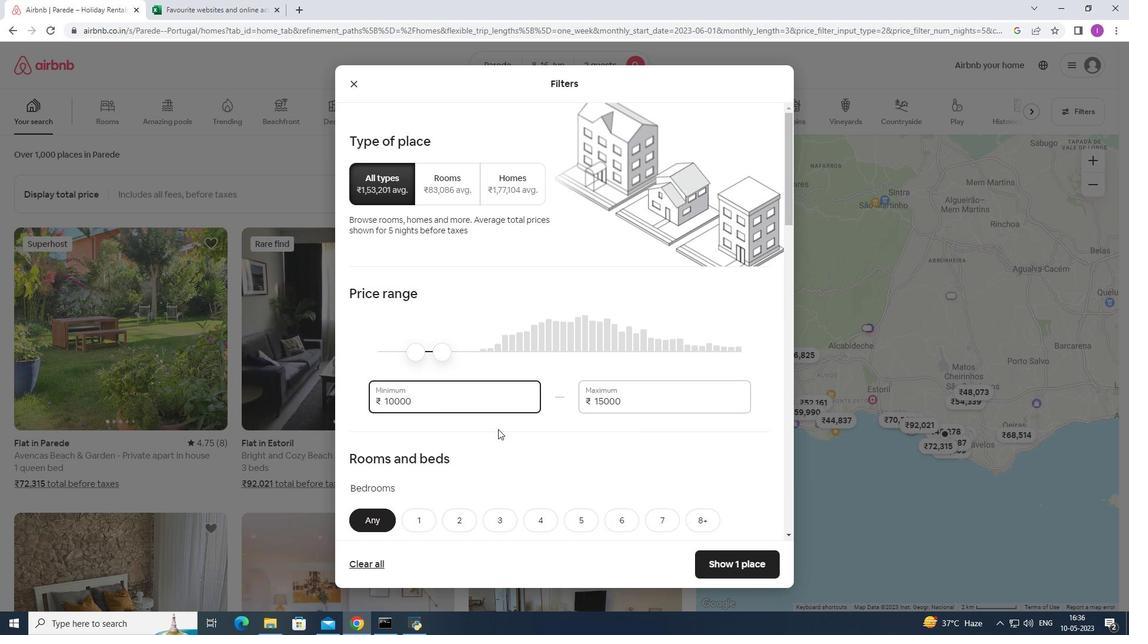 
Action: Mouse moved to (409, 346)
Screenshot: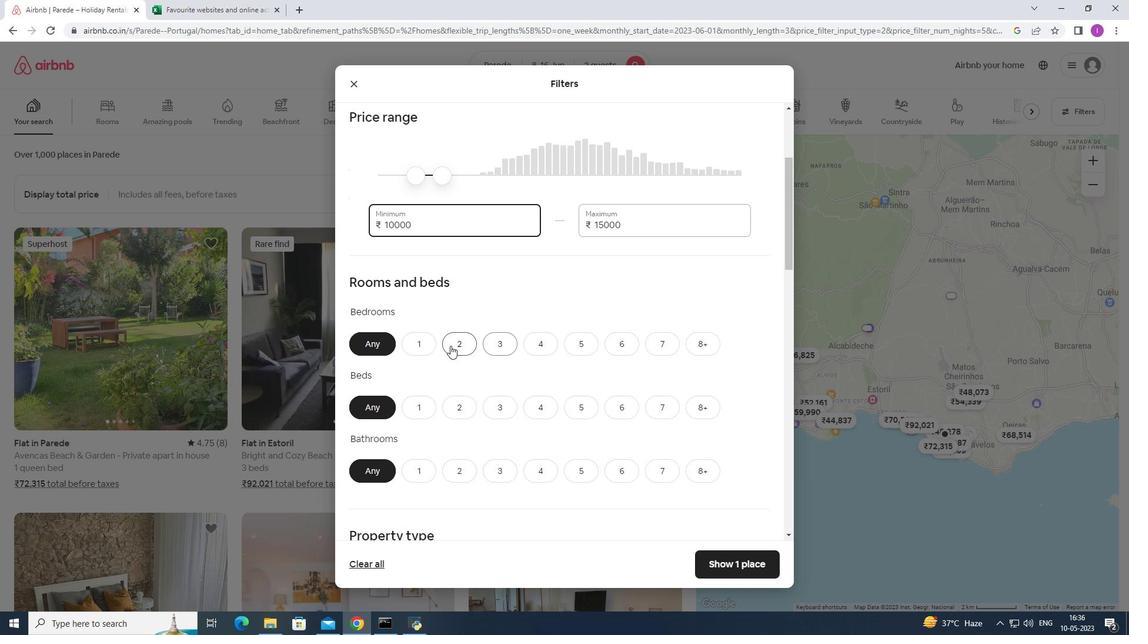 
Action: Mouse pressed left at (409, 346)
Screenshot: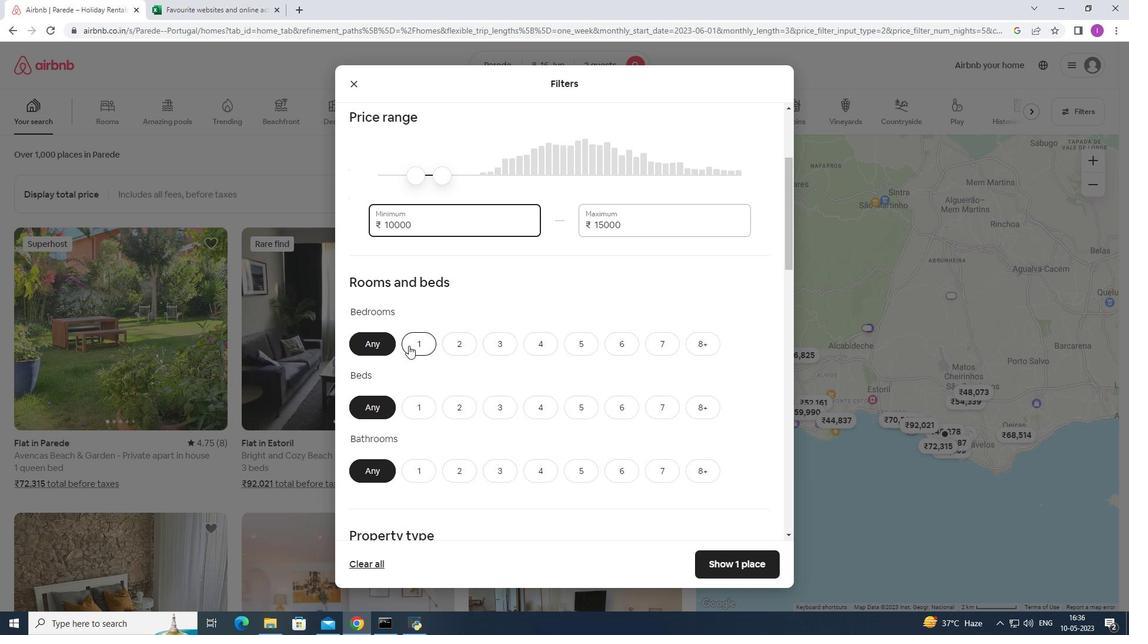 
Action: Mouse moved to (416, 413)
Screenshot: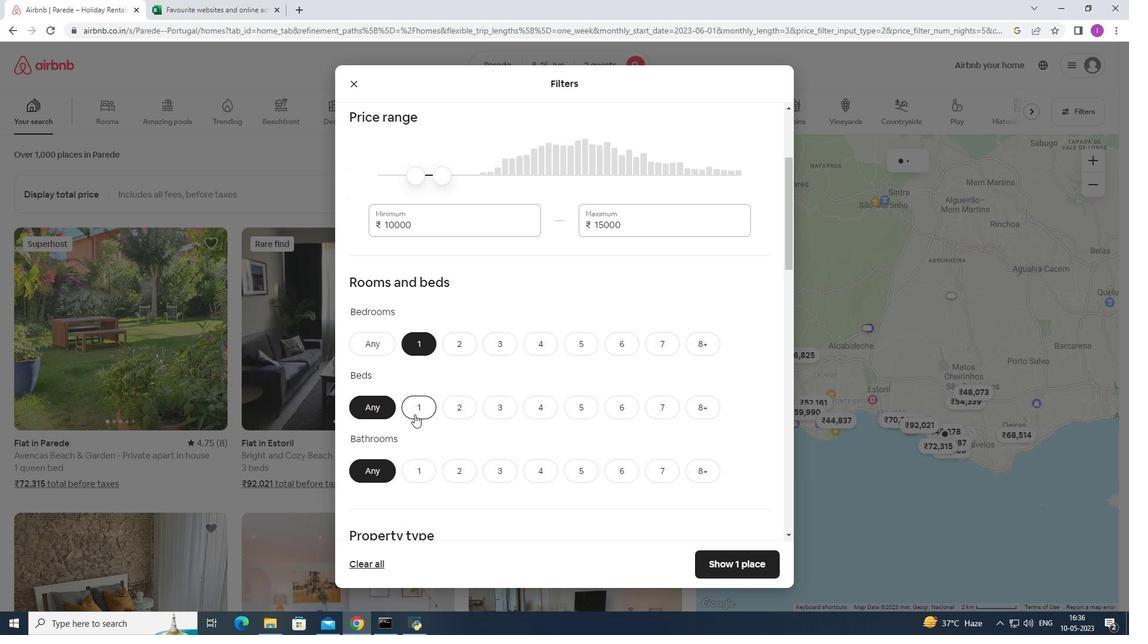 
Action: Mouse pressed left at (416, 413)
Screenshot: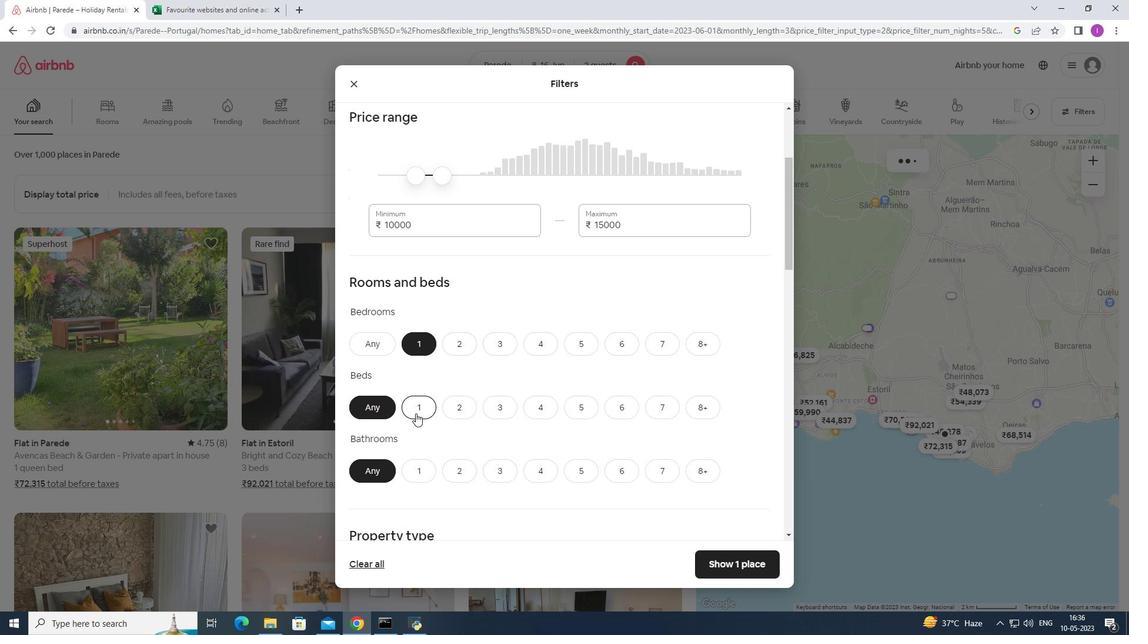 
Action: Mouse moved to (411, 464)
Screenshot: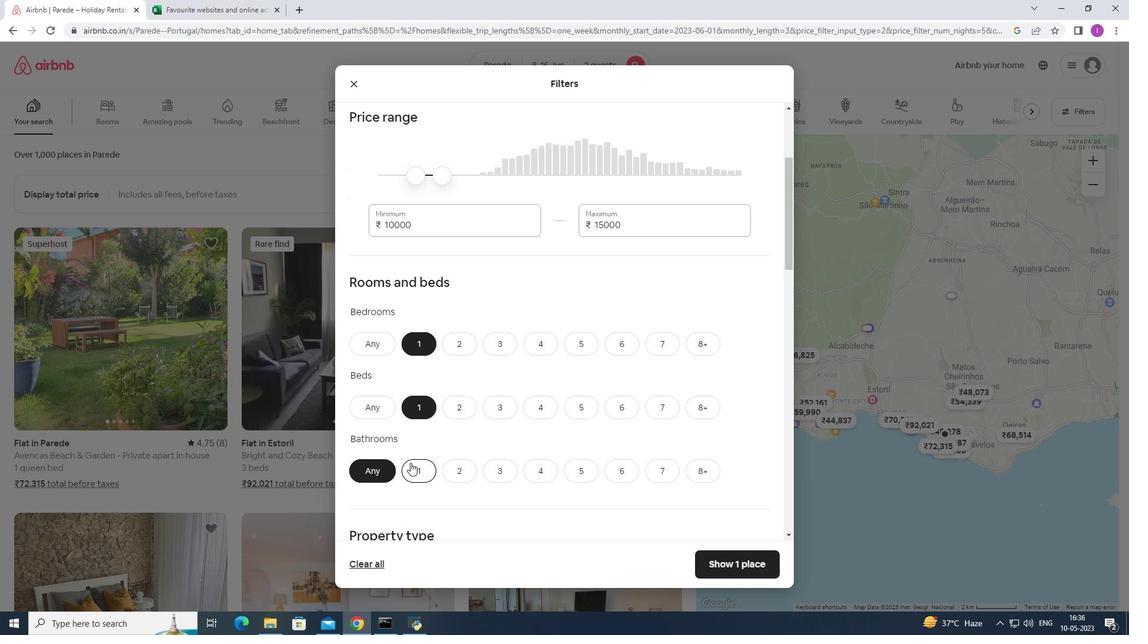 
Action: Mouse pressed left at (411, 464)
Screenshot: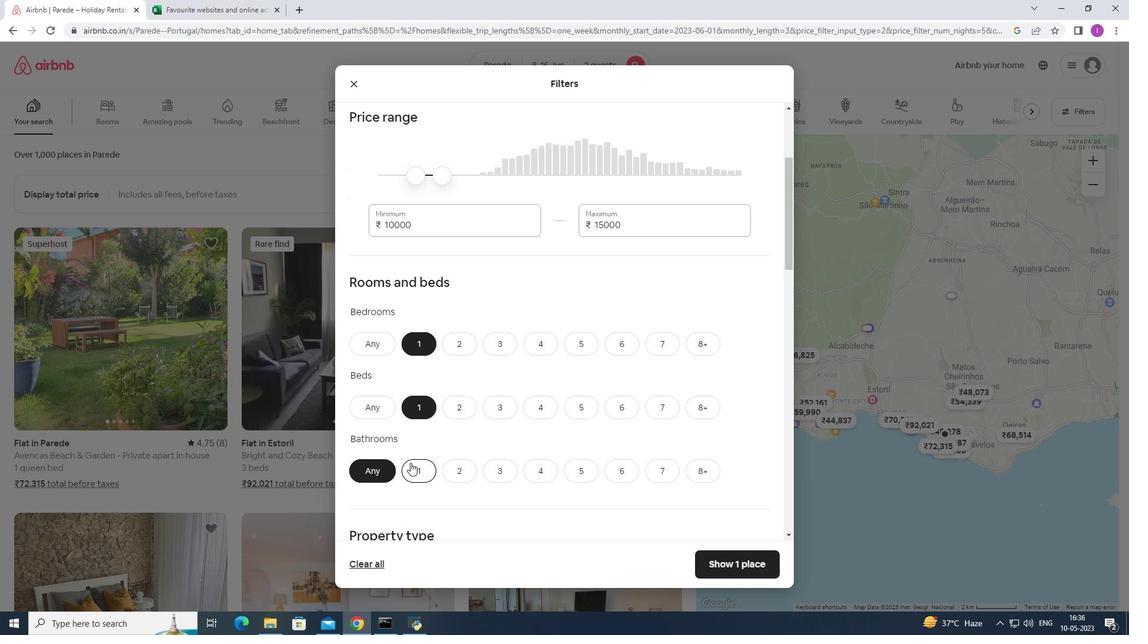 
Action: Mouse moved to (514, 460)
Screenshot: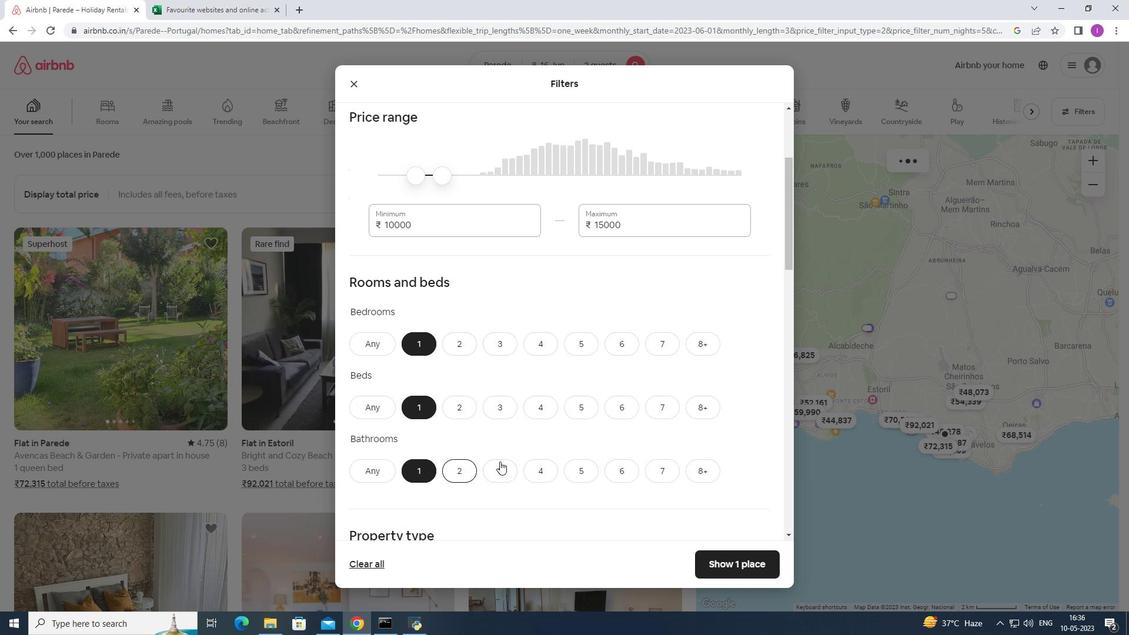 
Action: Mouse scrolled (514, 459) with delta (0, 0)
Screenshot: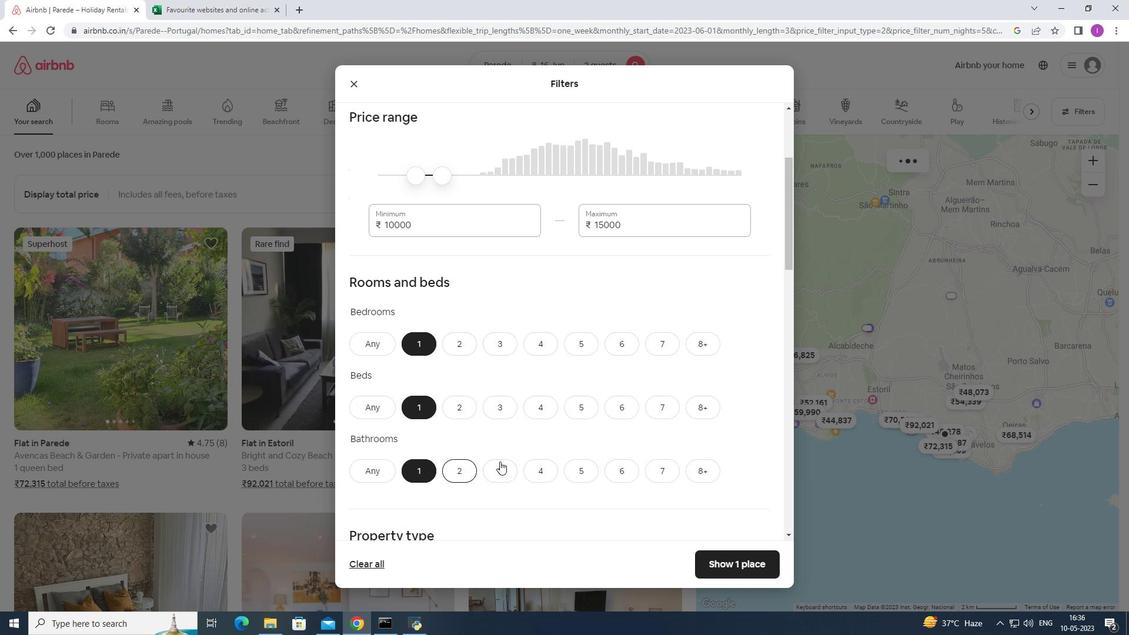 
Action: Mouse scrolled (514, 459) with delta (0, 0)
Screenshot: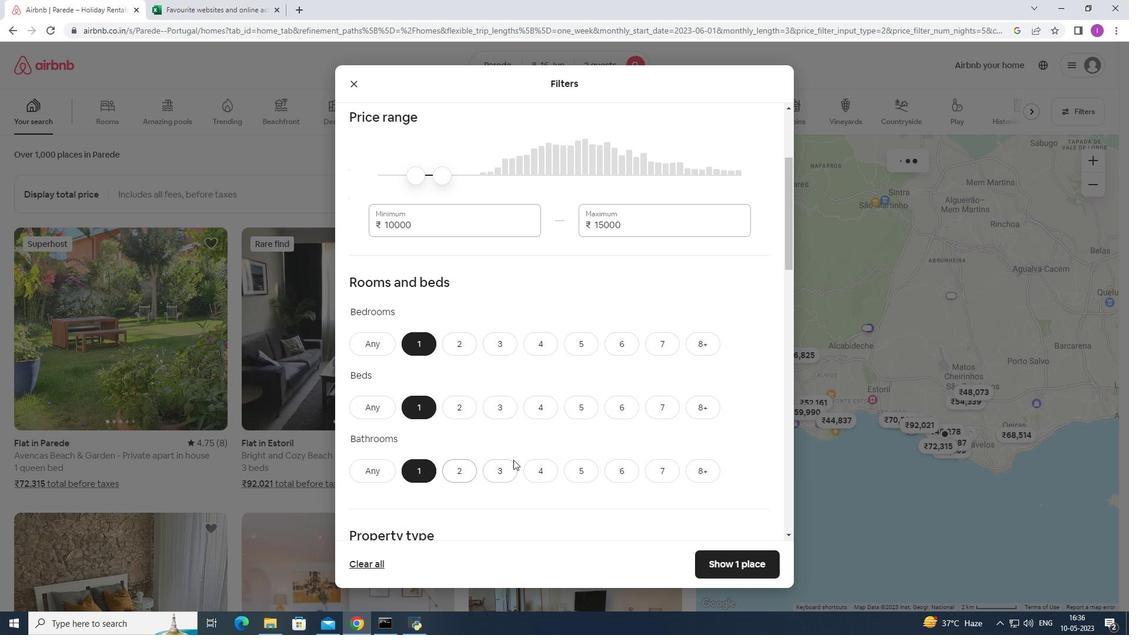
Action: Mouse scrolled (514, 459) with delta (0, 0)
Screenshot: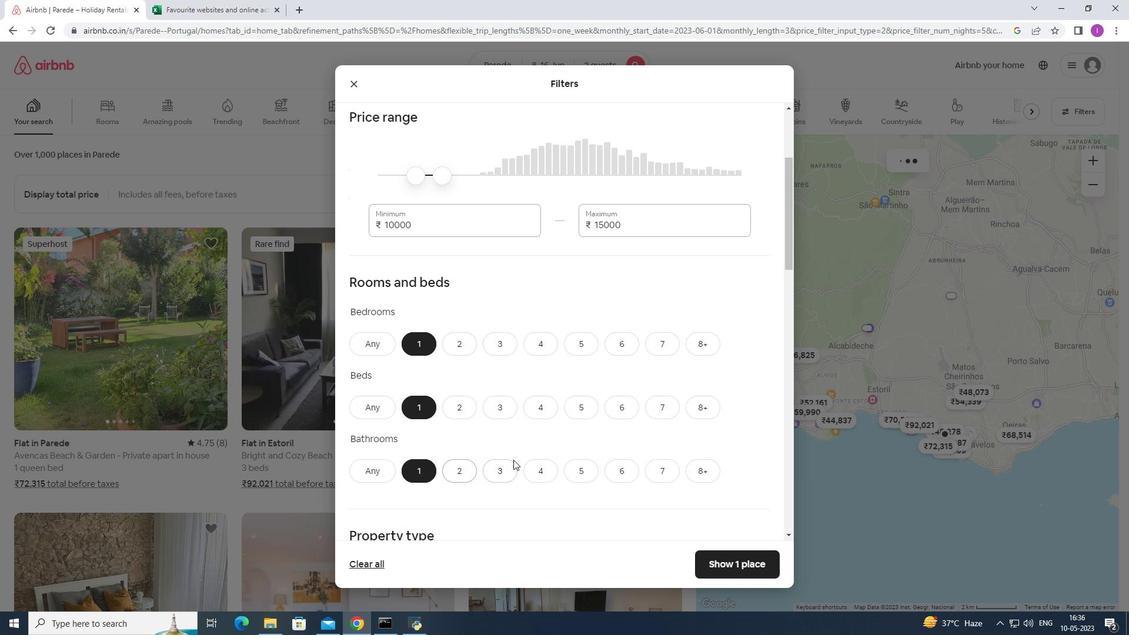 
Action: Mouse moved to (517, 460)
Screenshot: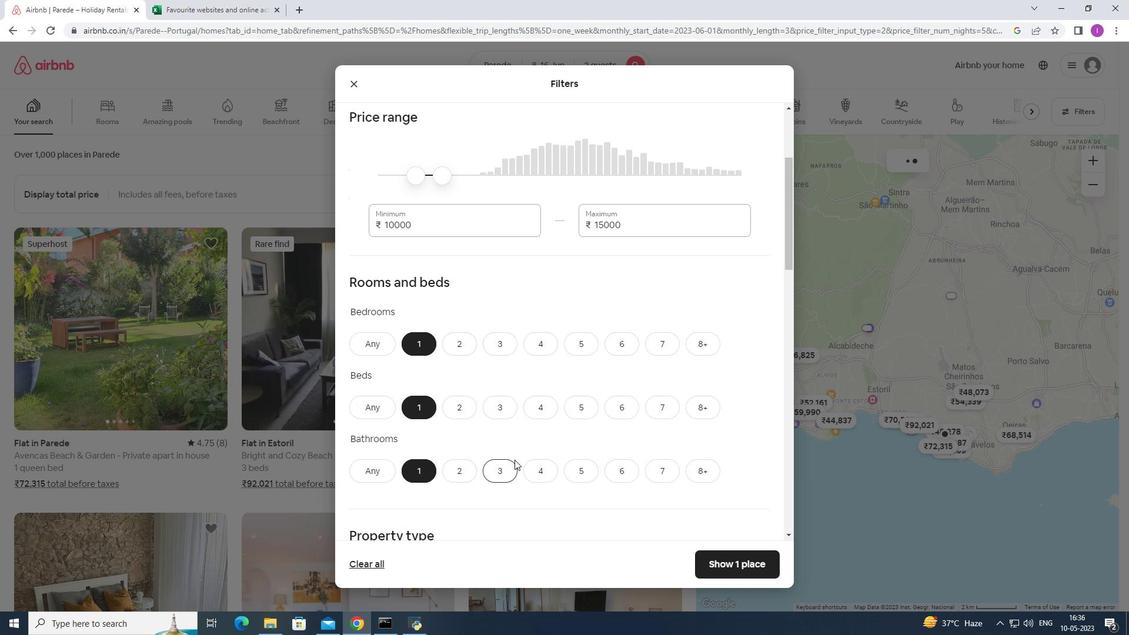 
Action: Mouse scrolled (517, 459) with delta (0, 0)
Screenshot: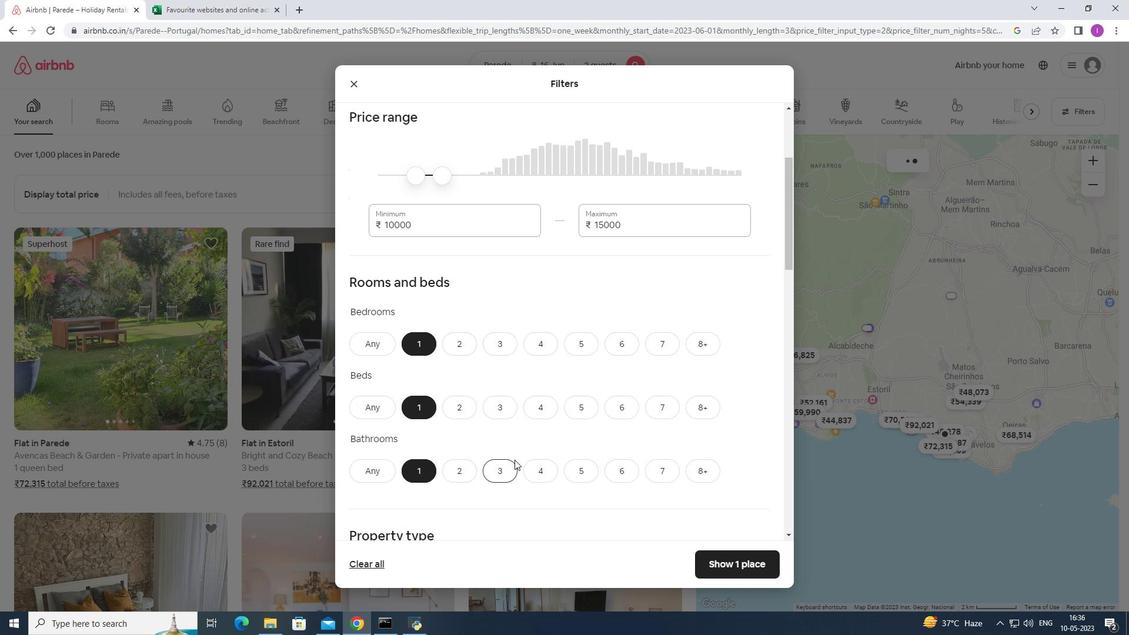 
Action: Mouse moved to (520, 459)
Screenshot: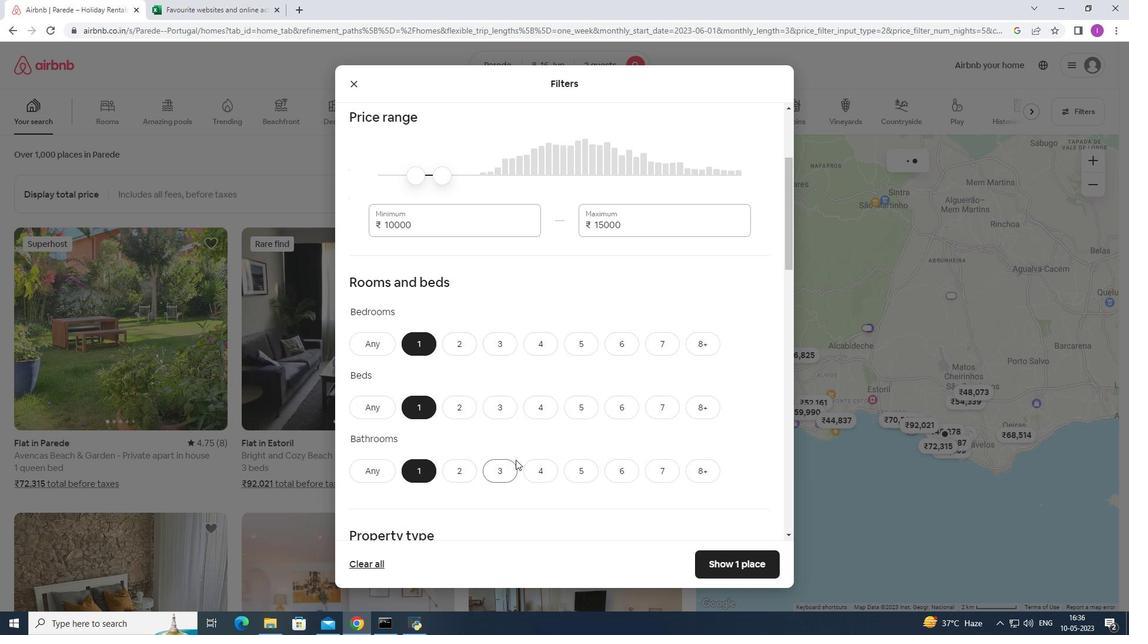 
Action: Mouse scrolled (520, 459) with delta (0, 0)
Screenshot: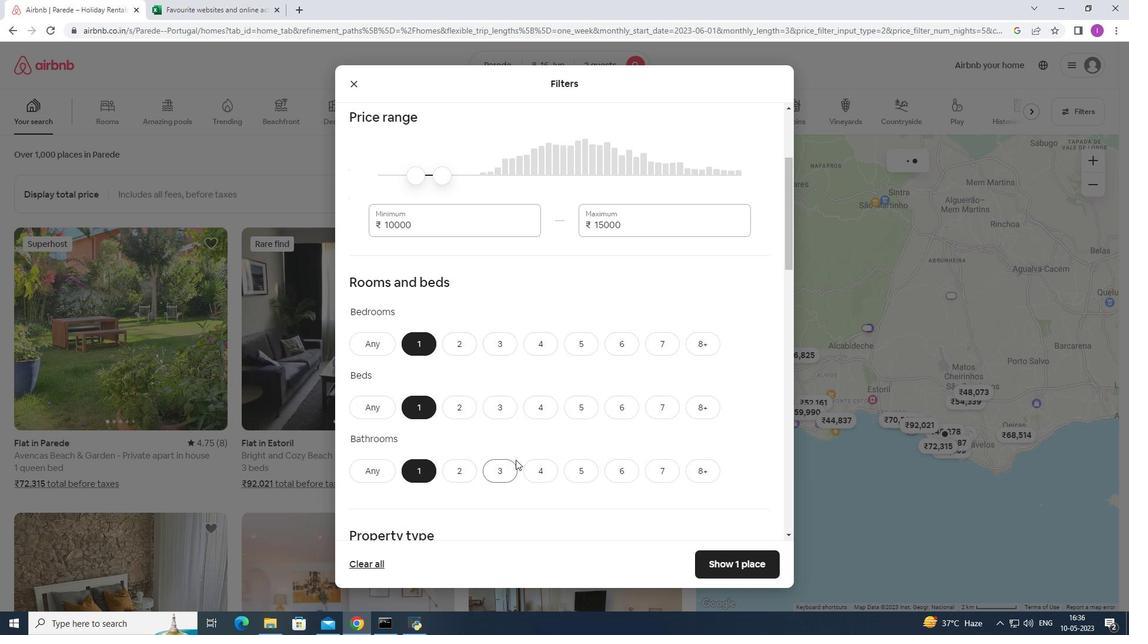 
Action: Mouse moved to (420, 307)
Screenshot: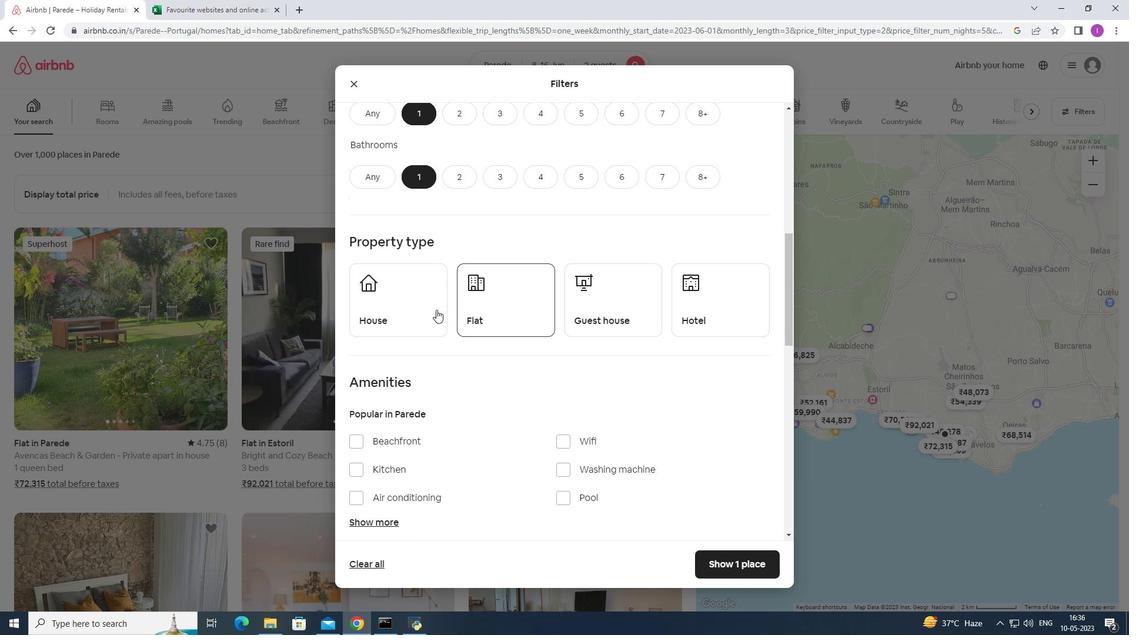 
Action: Mouse pressed left at (420, 307)
Screenshot: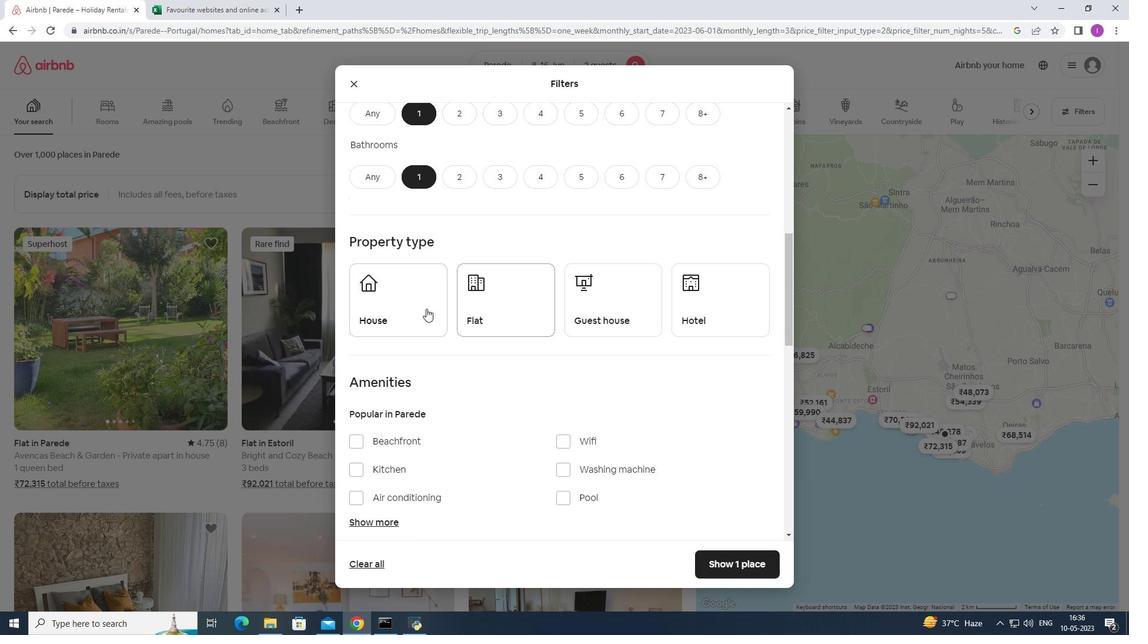 
Action: Mouse moved to (486, 313)
Screenshot: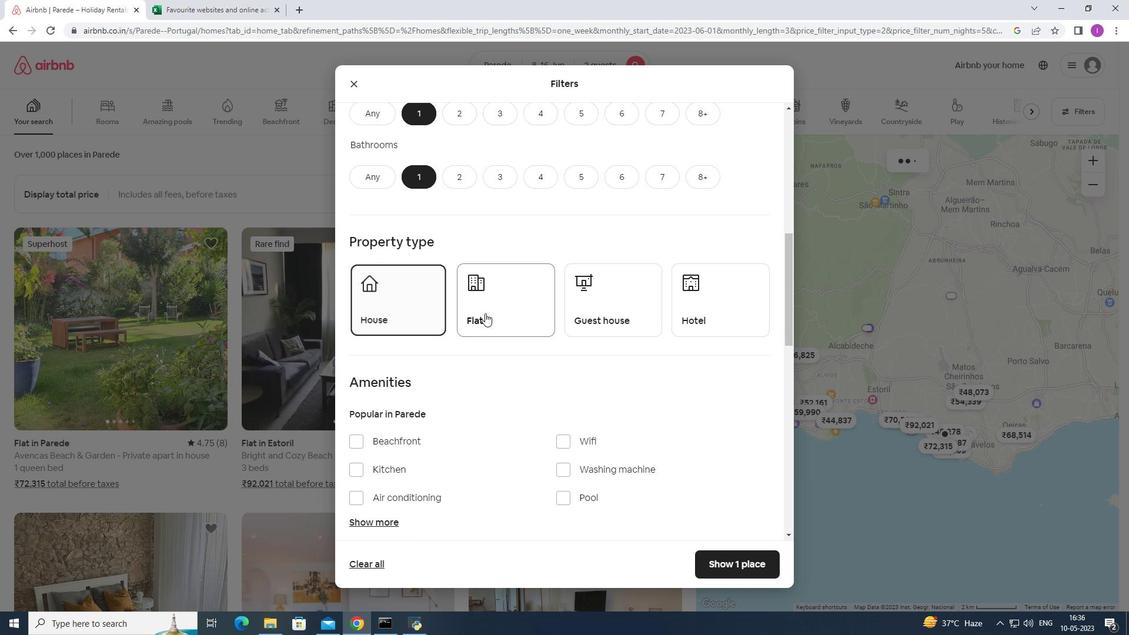 
Action: Mouse pressed left at (486, 313)
Screenshot: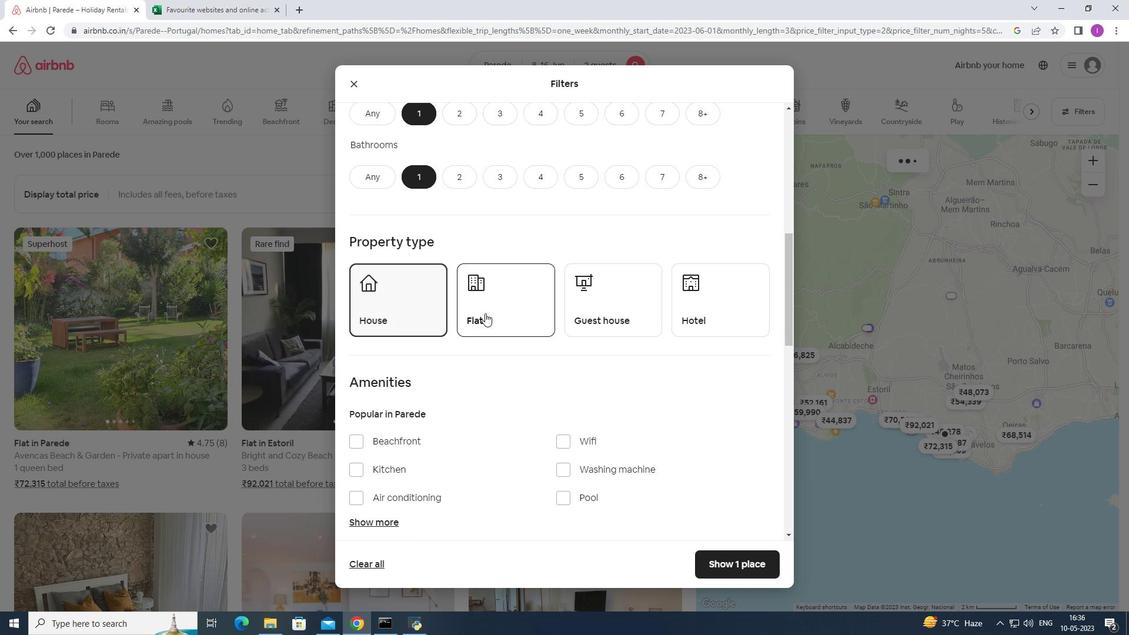 
Action: Mouse moved to (604, 312)
Screenshot: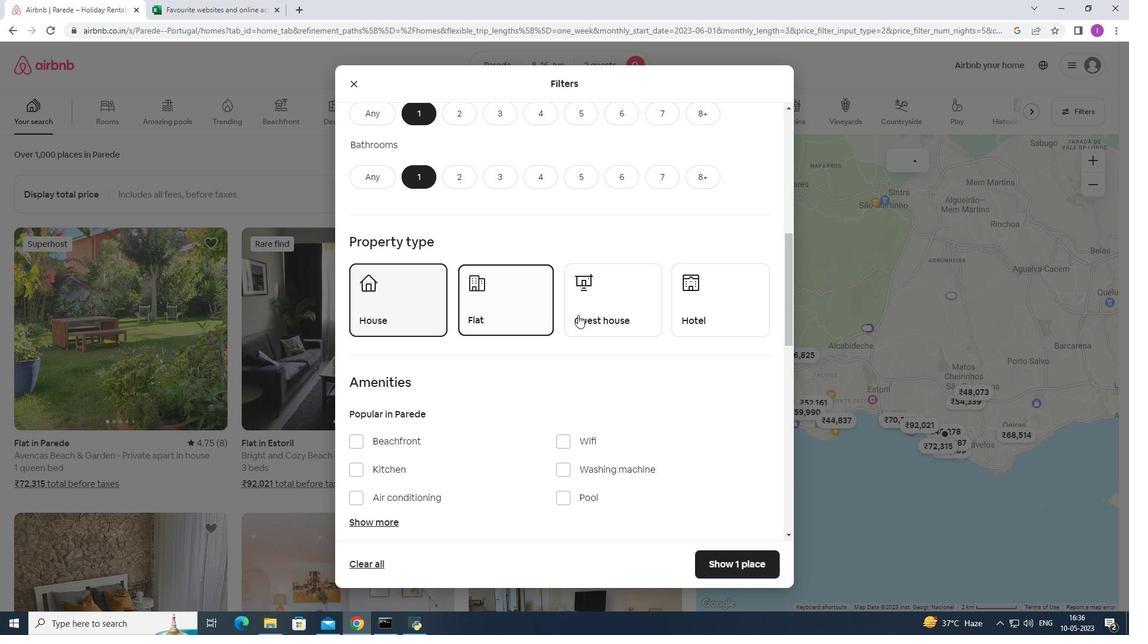 
Action: Mouse pressed left at (604, 312)
Screenshot: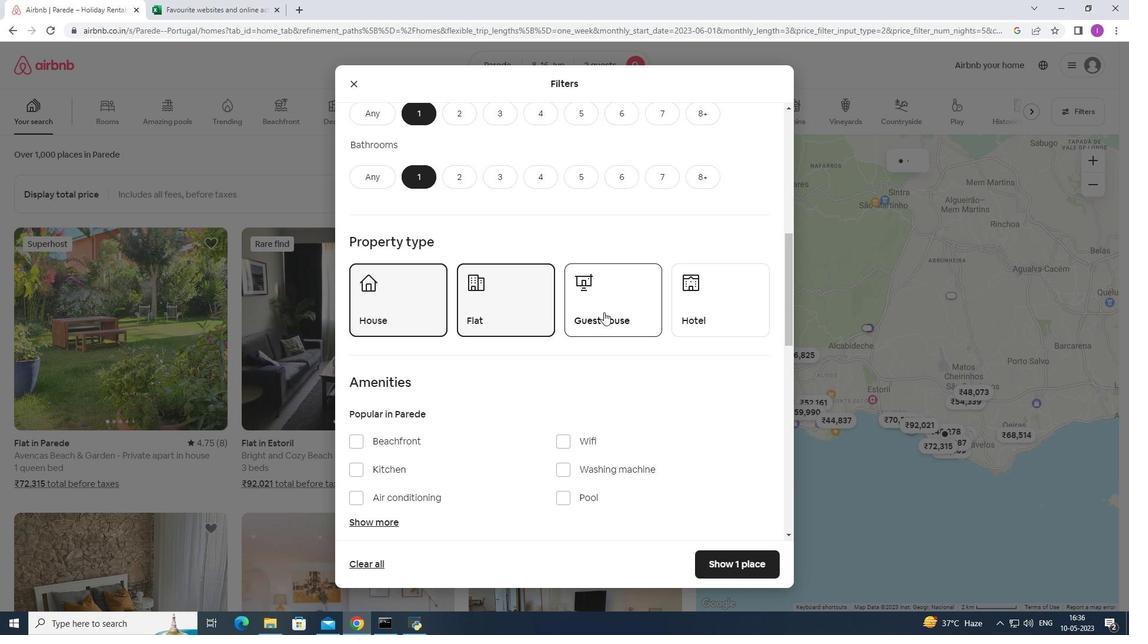 
Action: Mouse moved to (764, 310)
Screenshot: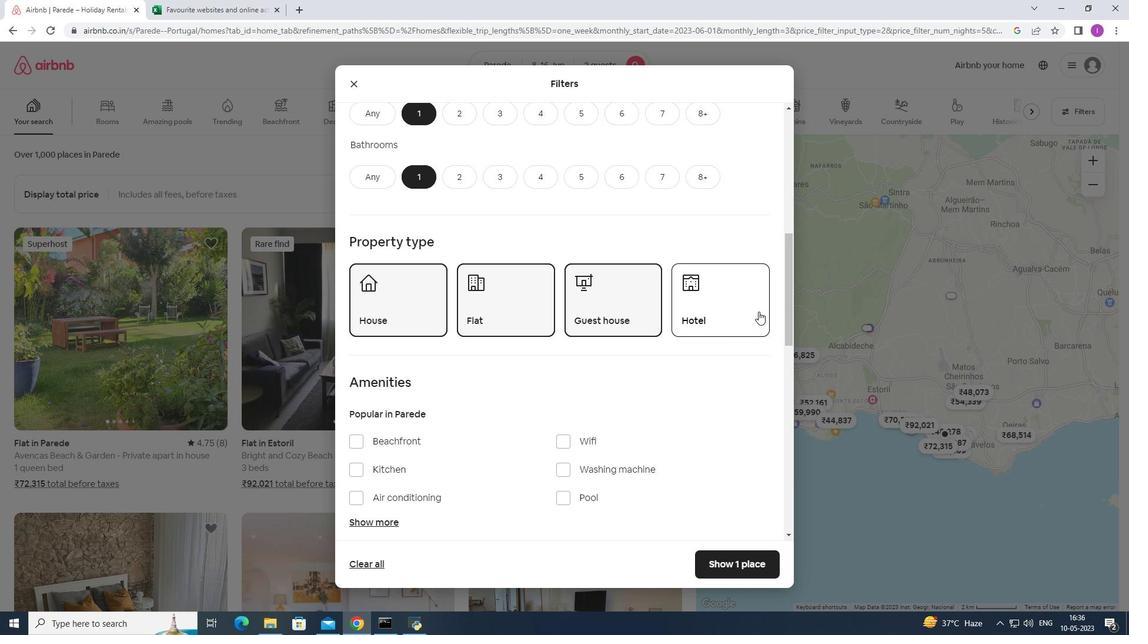 
Action: Mouse pressed left at (764, 310)
Screenshot: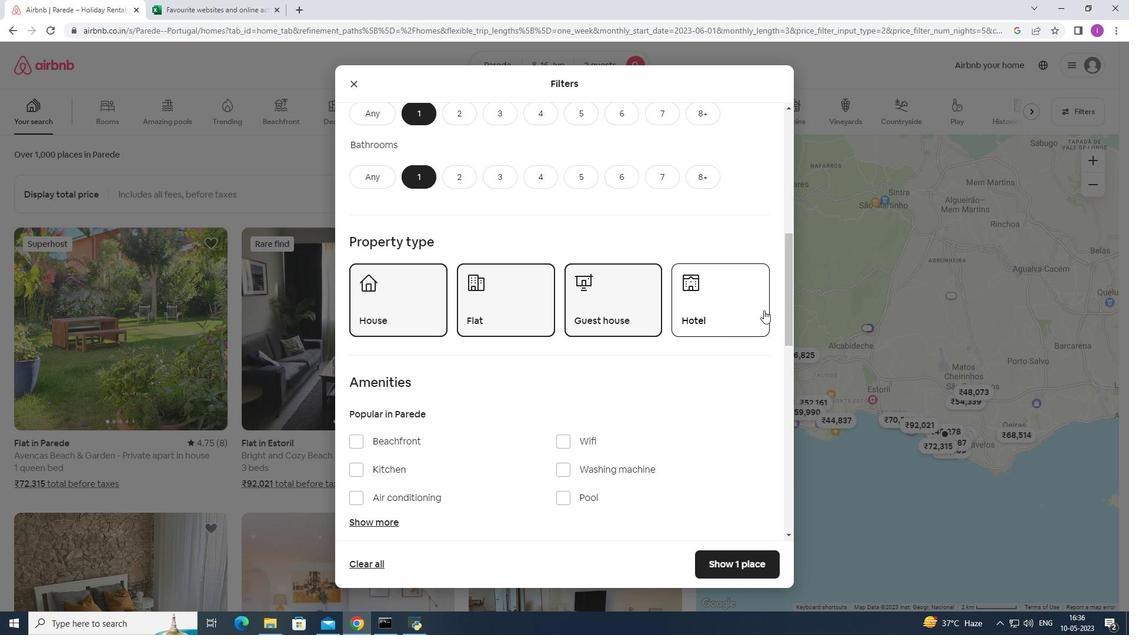 
Action: Mouse moved to (665, 433)
Screenshot: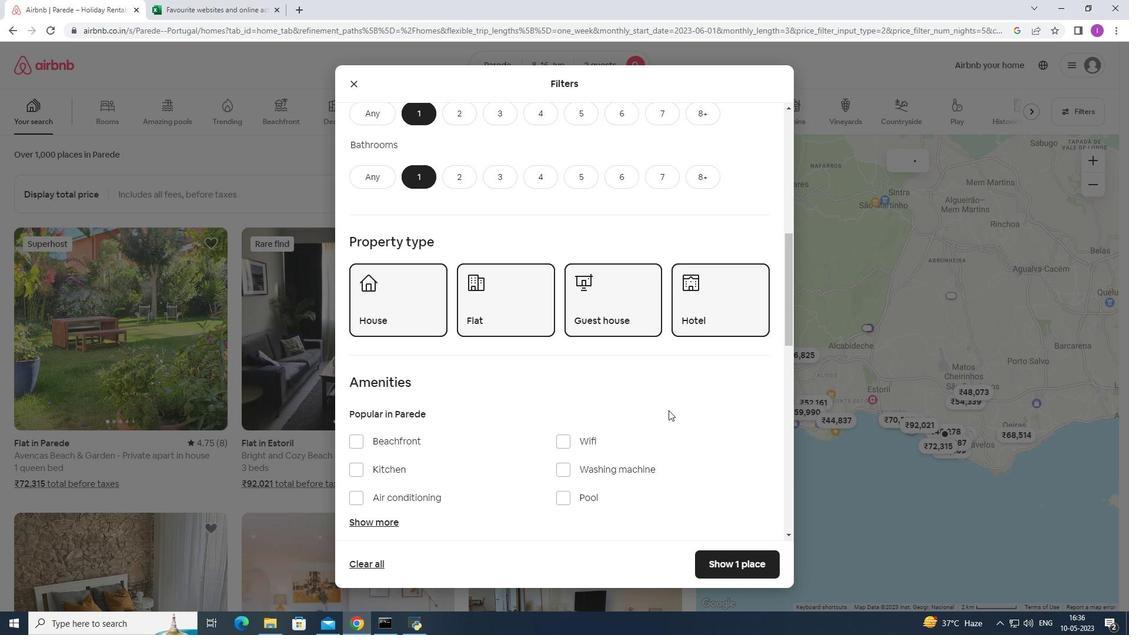 
Action: Mouse scrolled (665, 432) with delta (0, 0)
Screenshot: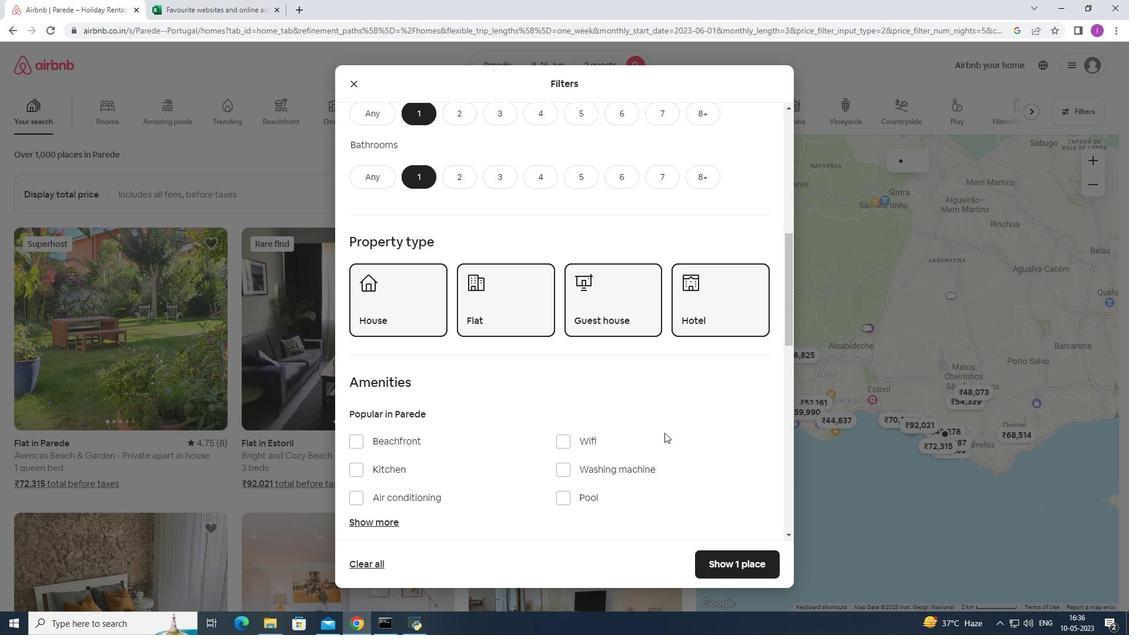 
Action: Mouse scrolled (665, 432) with delta (0, 0)
Screenshot: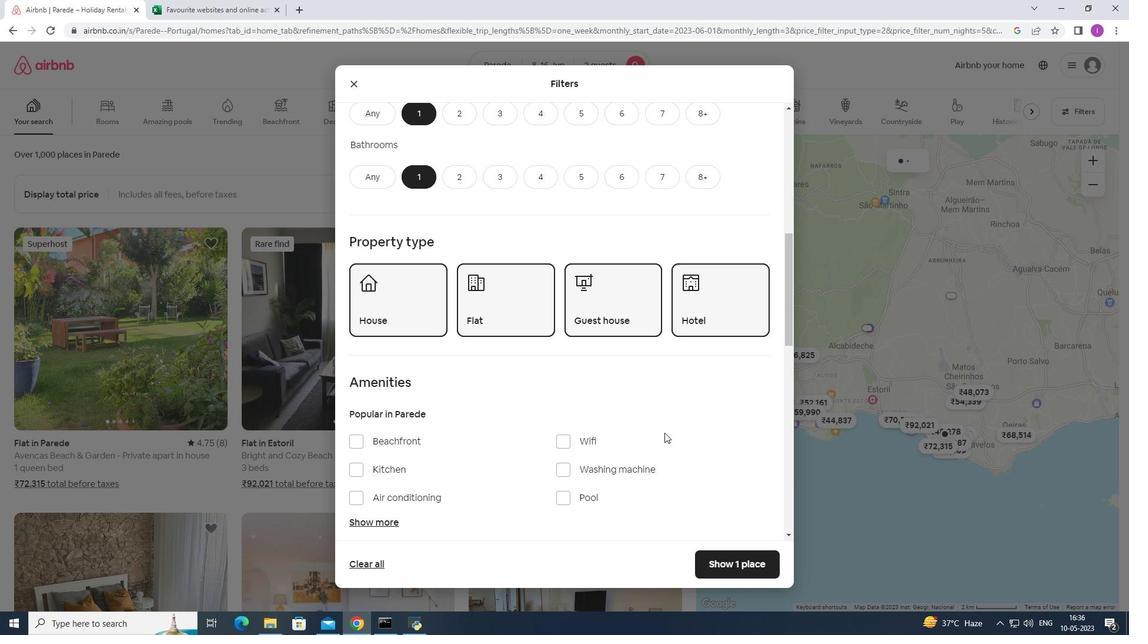 
Action: Mouse scrolled (665, 432) with delta (0, 0)
Screenshot: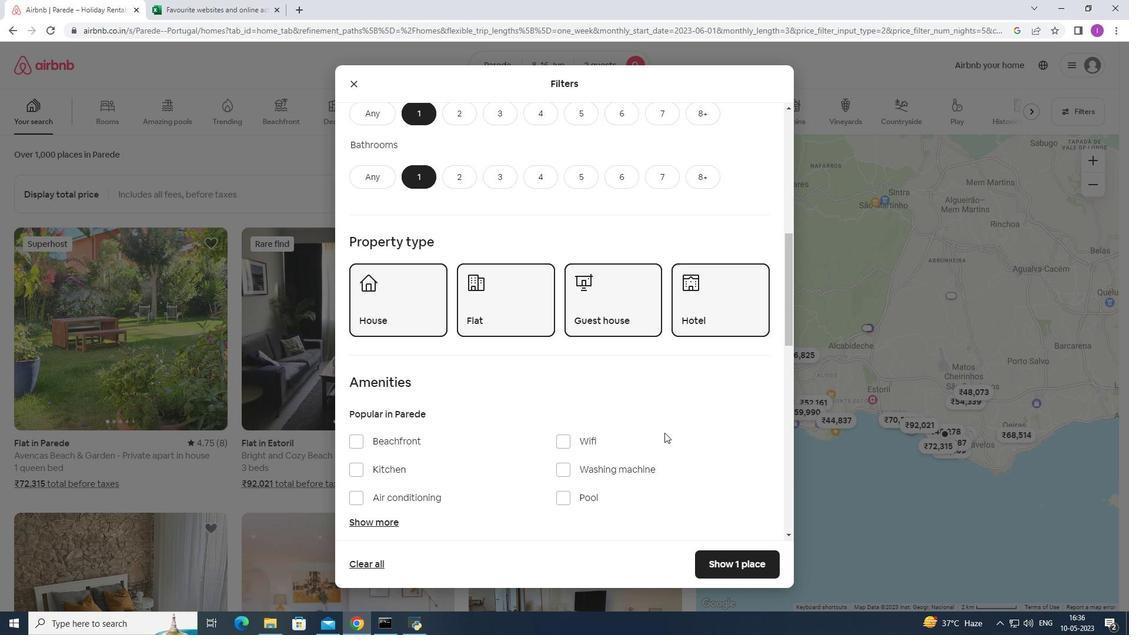 
Action: Mouse moved to (714, 414)
Screenshot: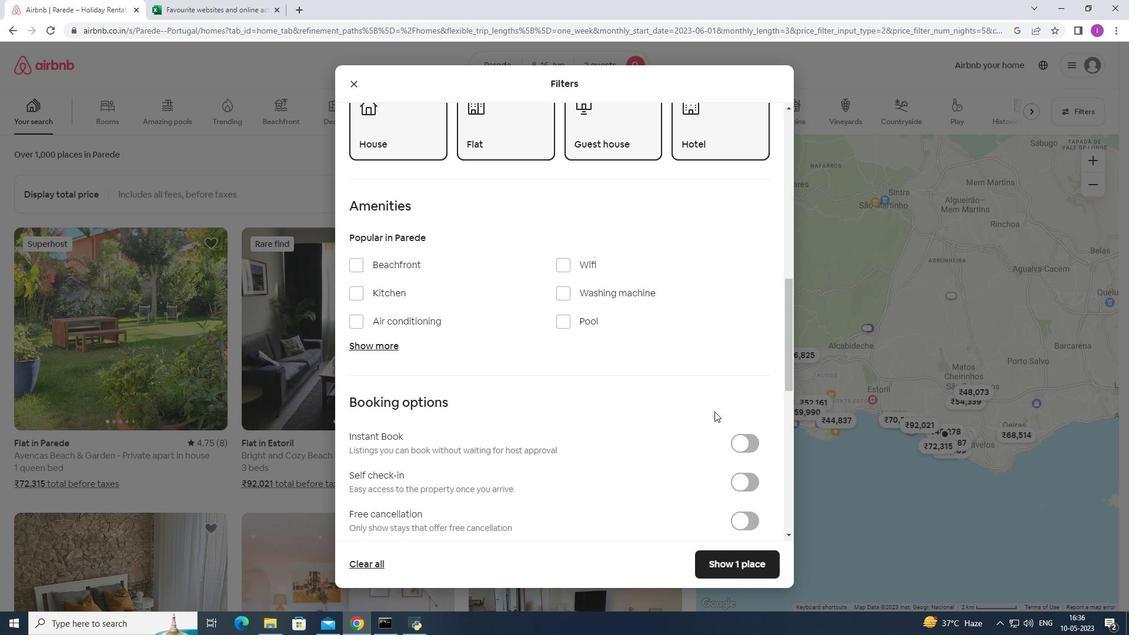 
Action: Mouse scrolled (714, 414) with delta (0, 0)
Screenshot: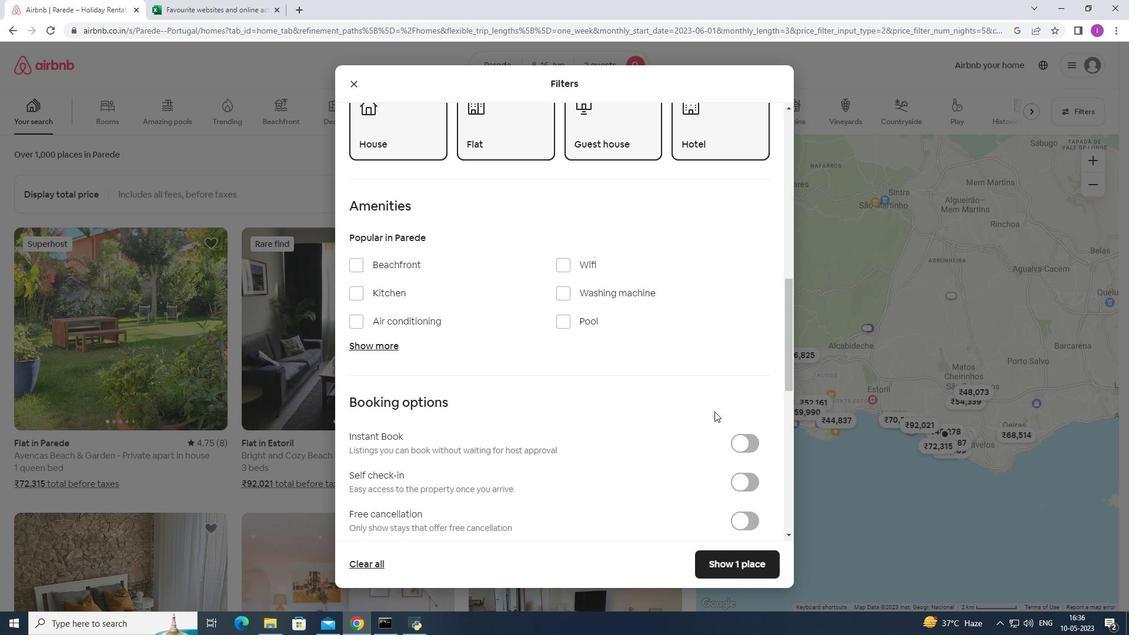 
Action: Mouse scrolled (714, 414) with delta (0, 0)
Screenshot: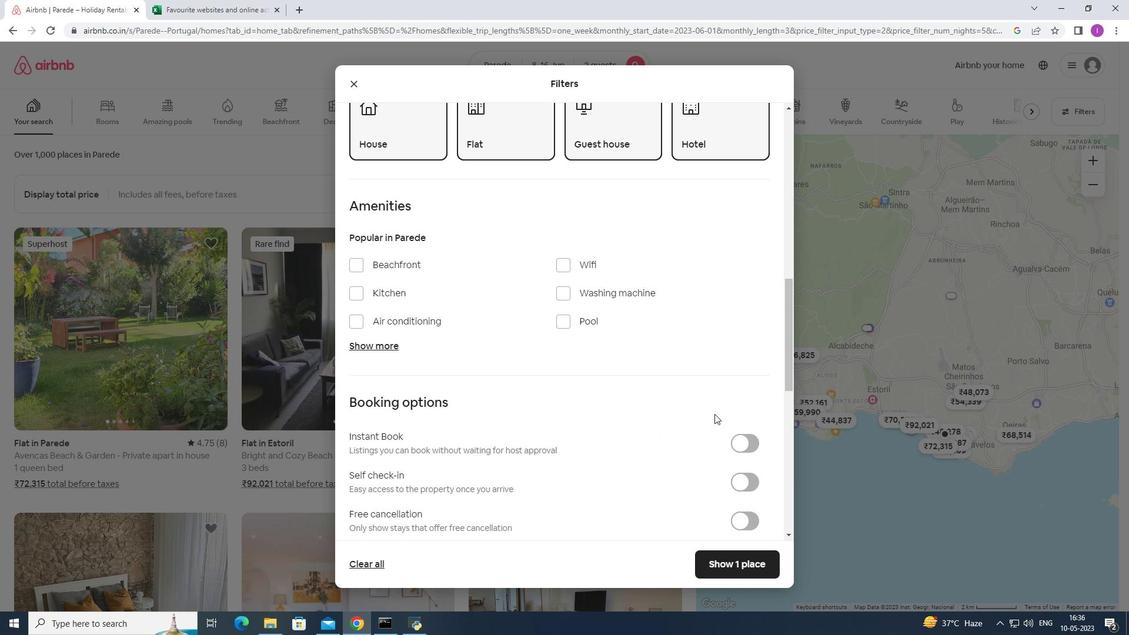 
Action: Mouse moved to (755, 368)
Screenshot: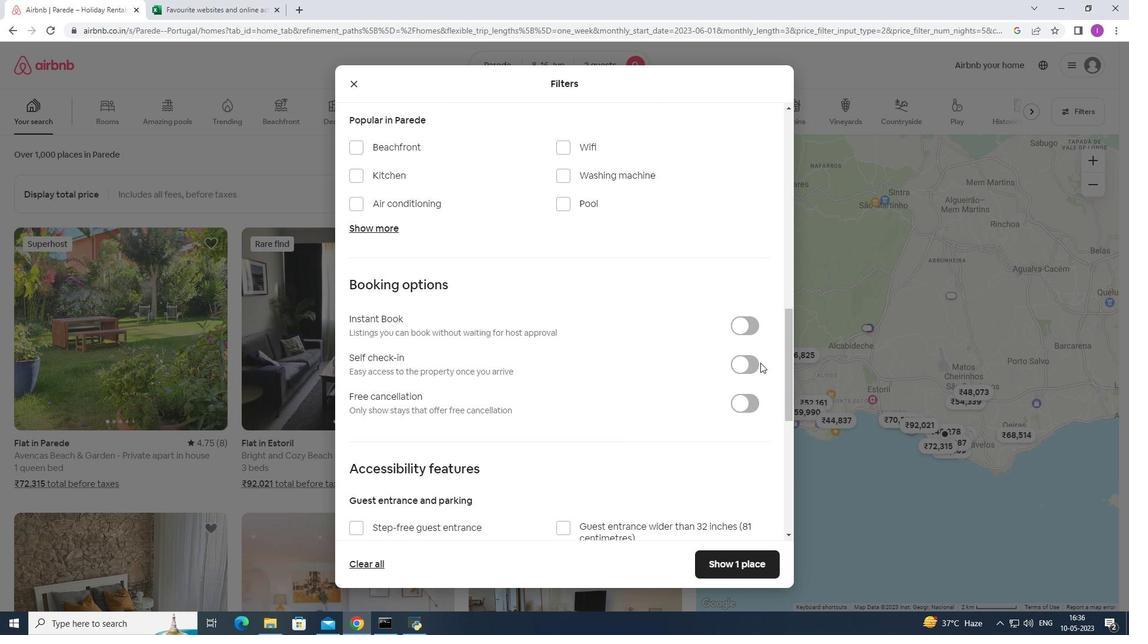 
Action: Mouse pressed left at (755, 368)
Screenshot: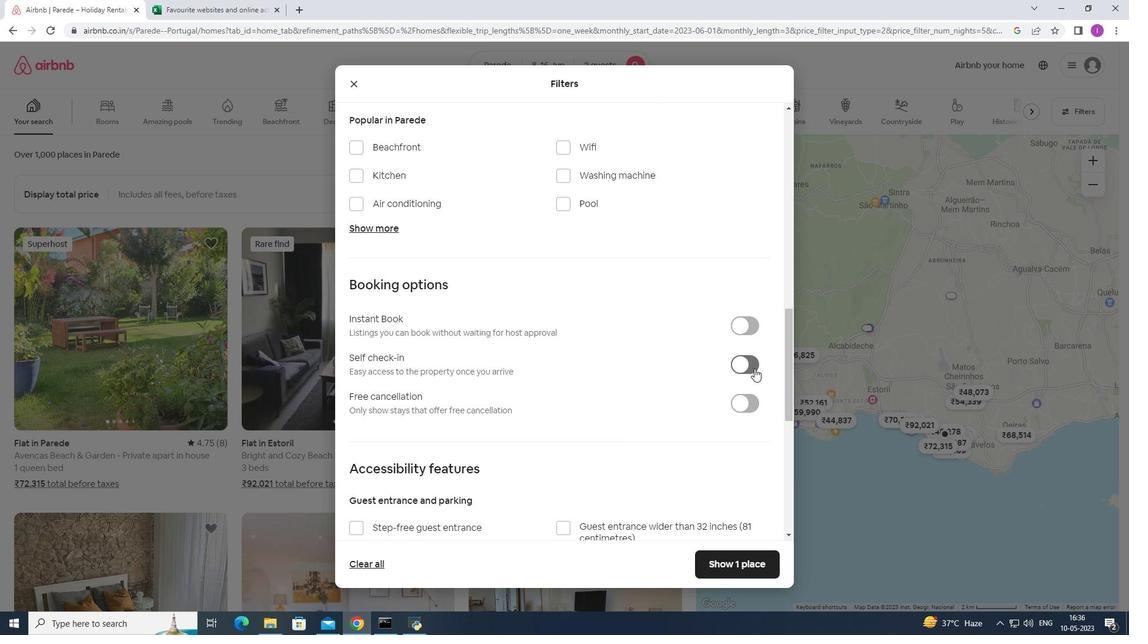 
Action: Mouse moved to (583, 503)
Screenshot: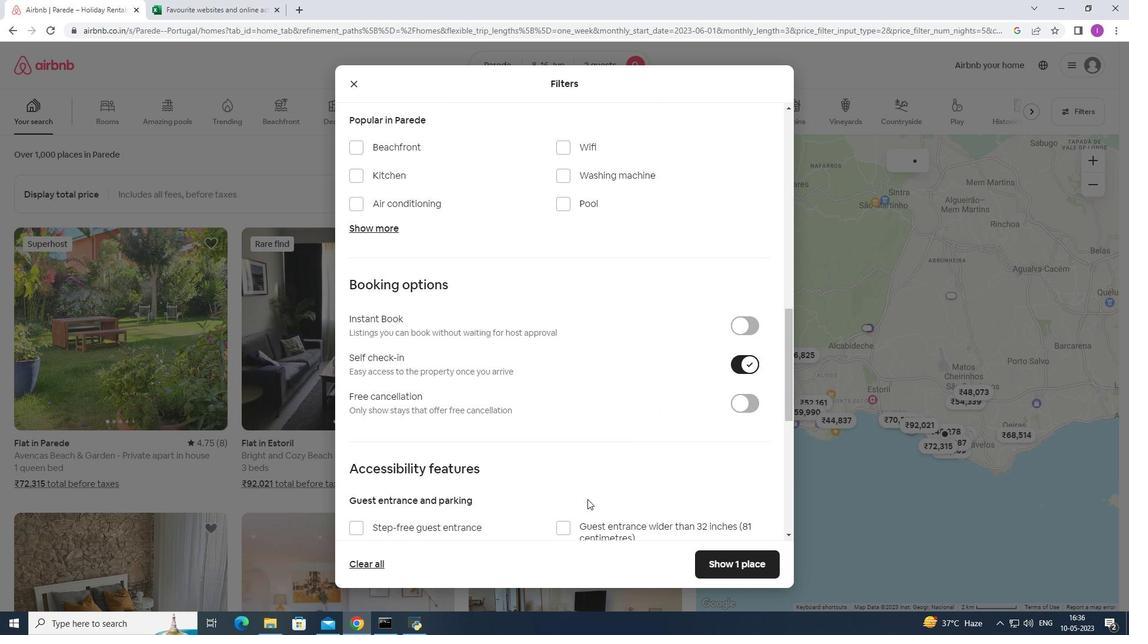 
Action: Mouse scrolled (583, 502) with delta (0, 0)
Screenshot: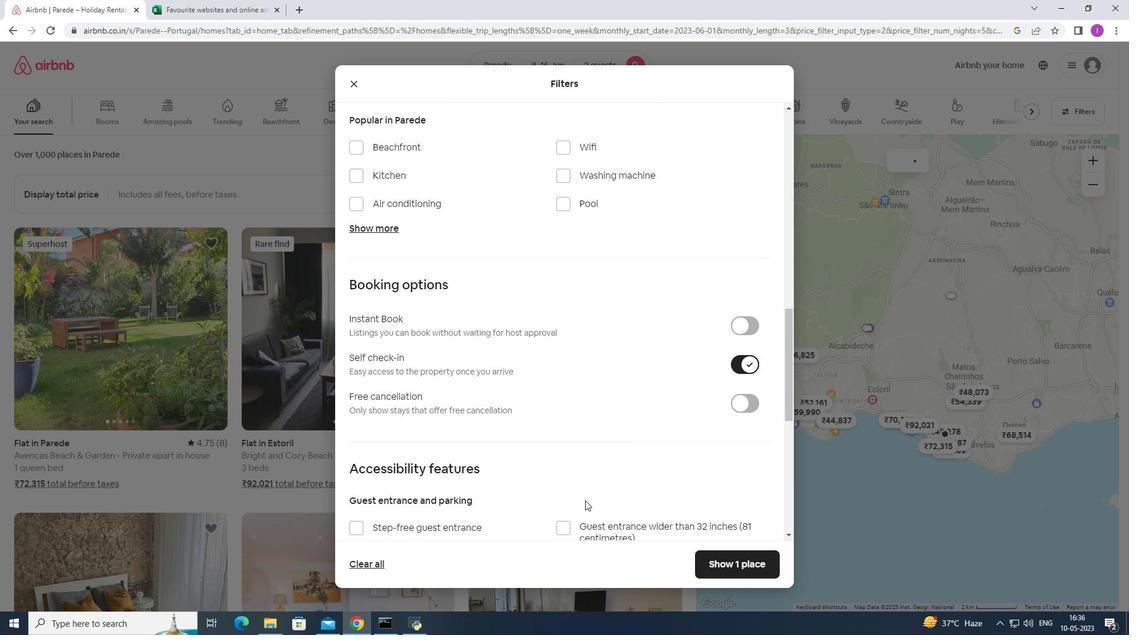 
Action: Mouse scrolled (583, 502) with delta (0, 0)
Screenshot: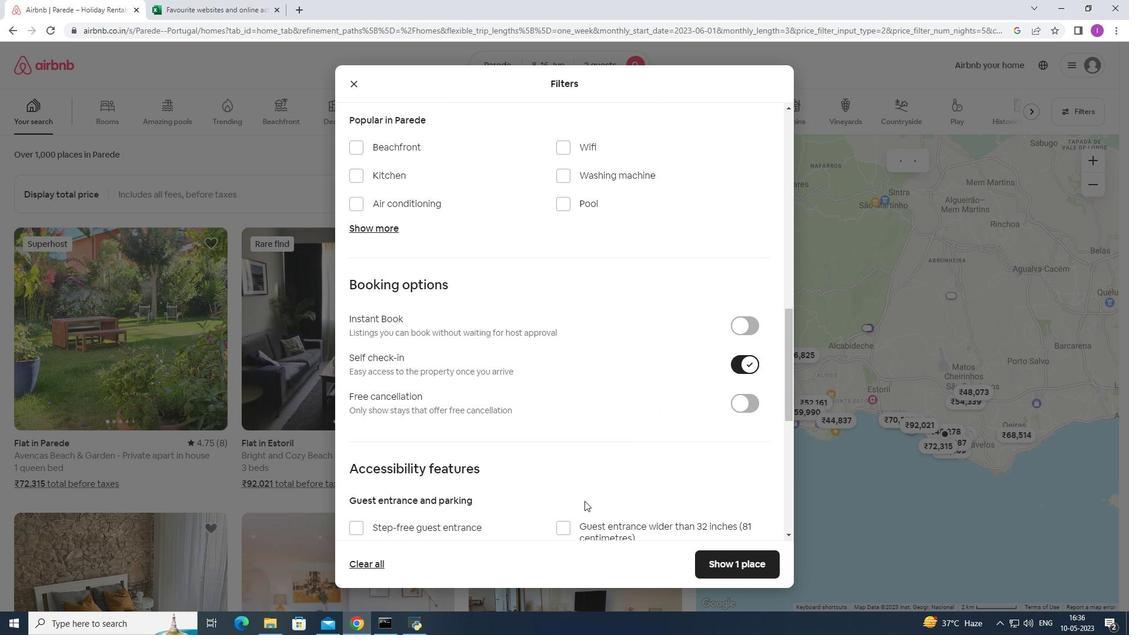 
Action: Mouse scrolled (583, 502) with delta (0, 0)
Screenshot: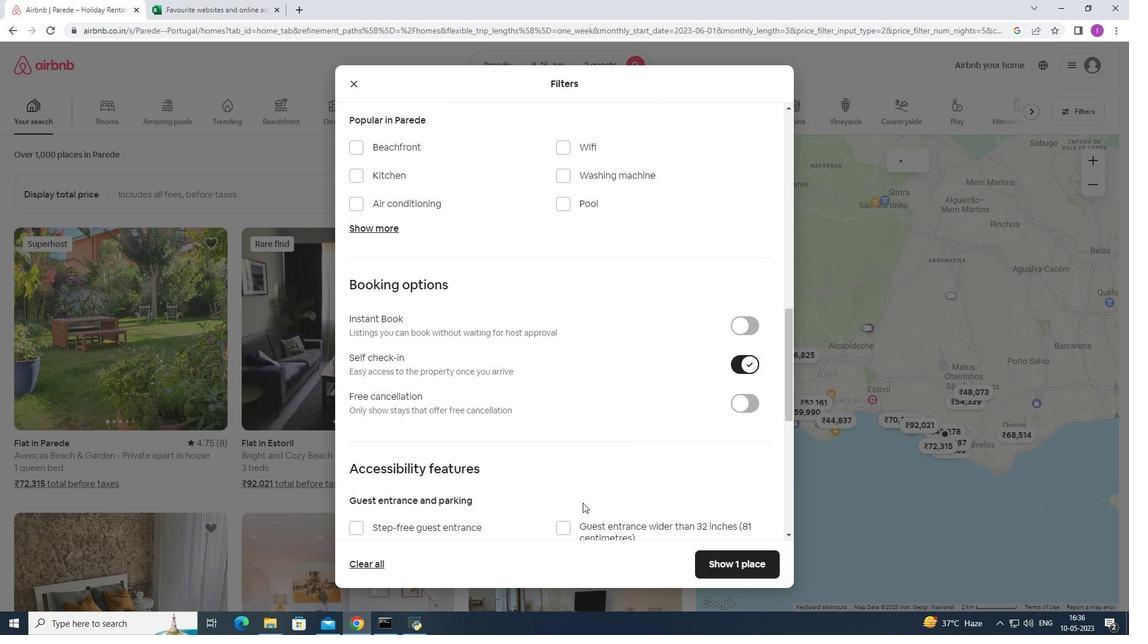 
Action: Mouse scrolled (583, 502) with delta (0, 0)
Screenshot: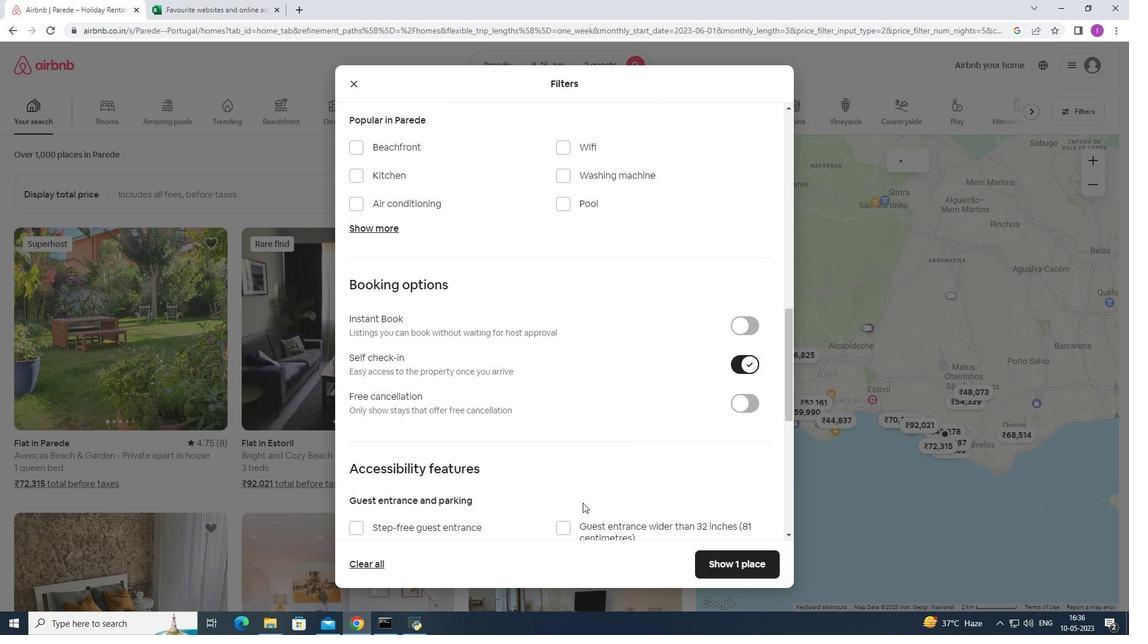 
Action: Mouse scrolled (583, 502) with delta (0, 0)
Screenshot: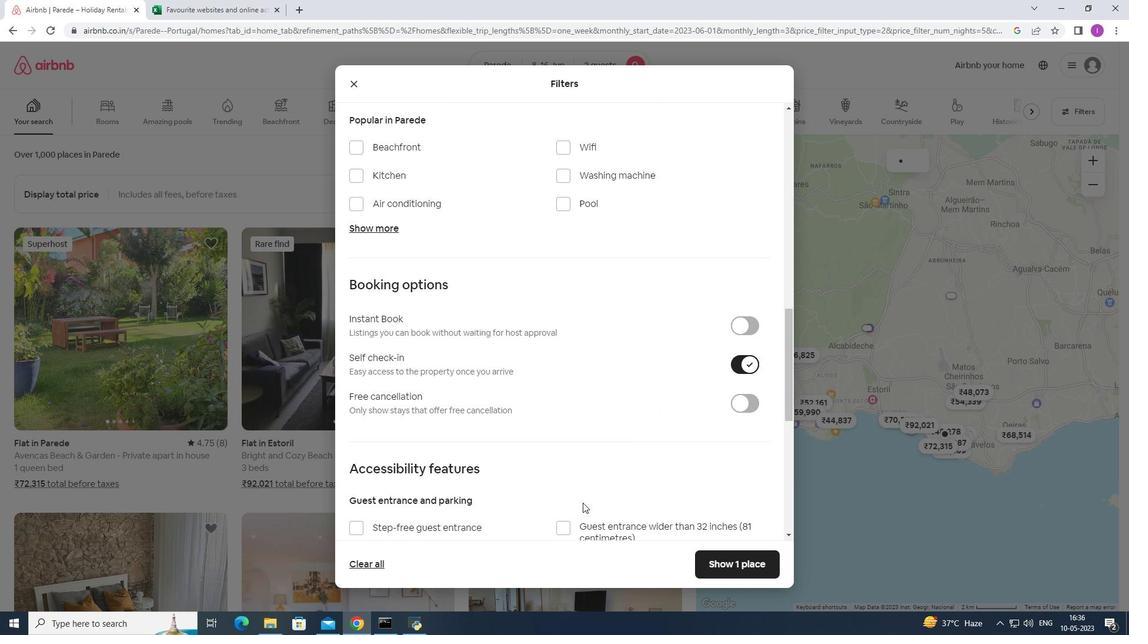 
Action: Mouse moved to (582, 501)
Screenshot: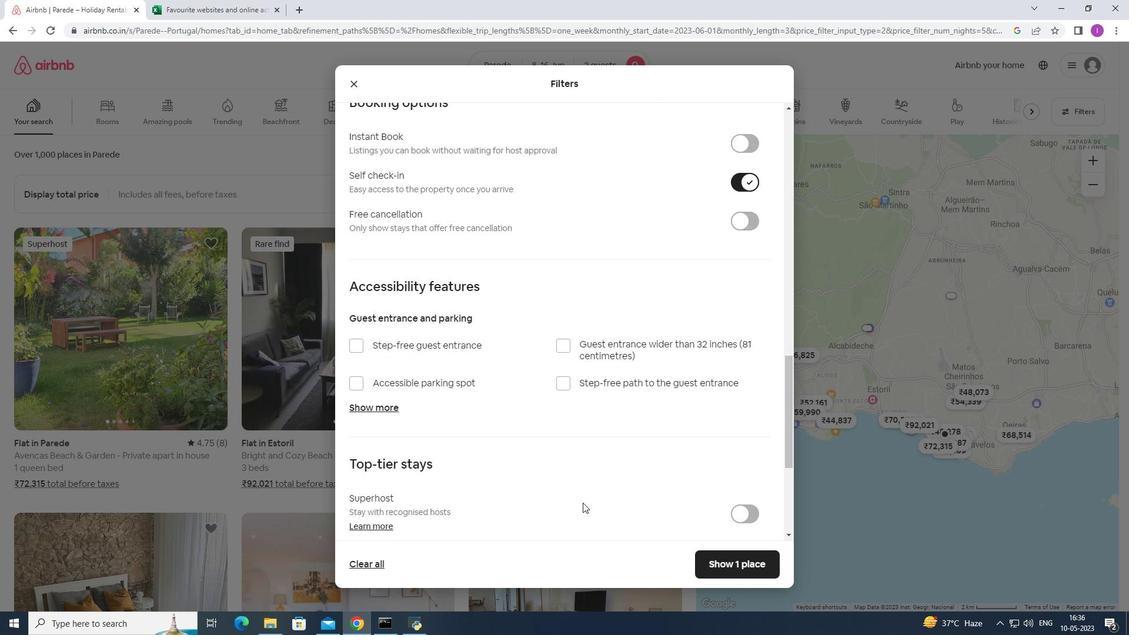 
Action: Mouse scrolled (582, 500) with delta (0, 0)
Screenshot: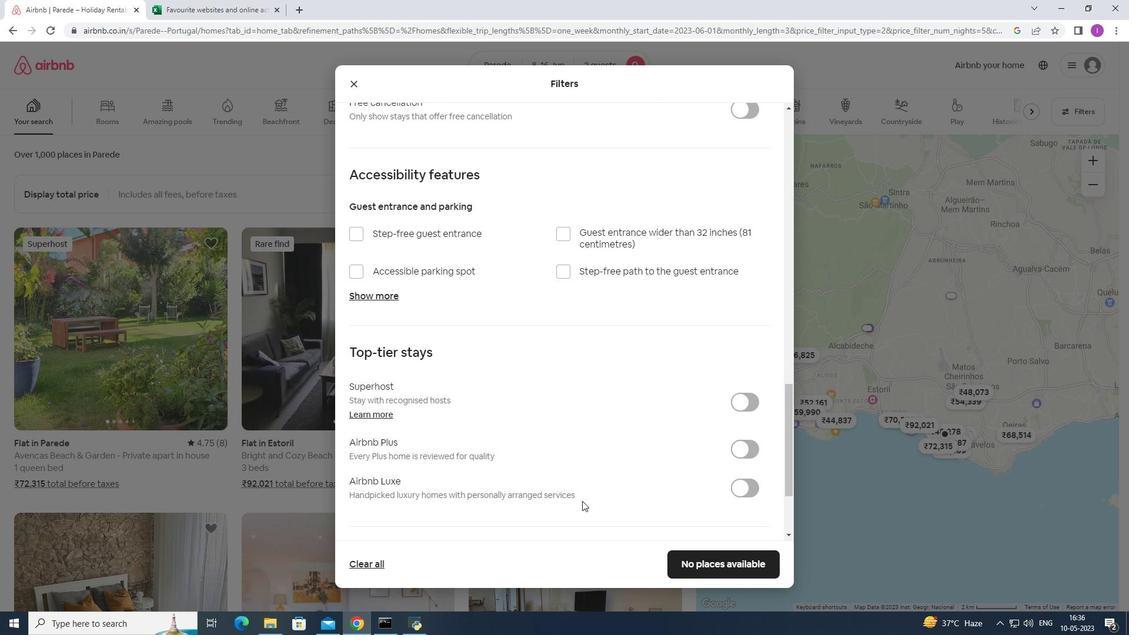
Action: Mouse scrolled (582, 500) with delta (0, 0)
Screenshot: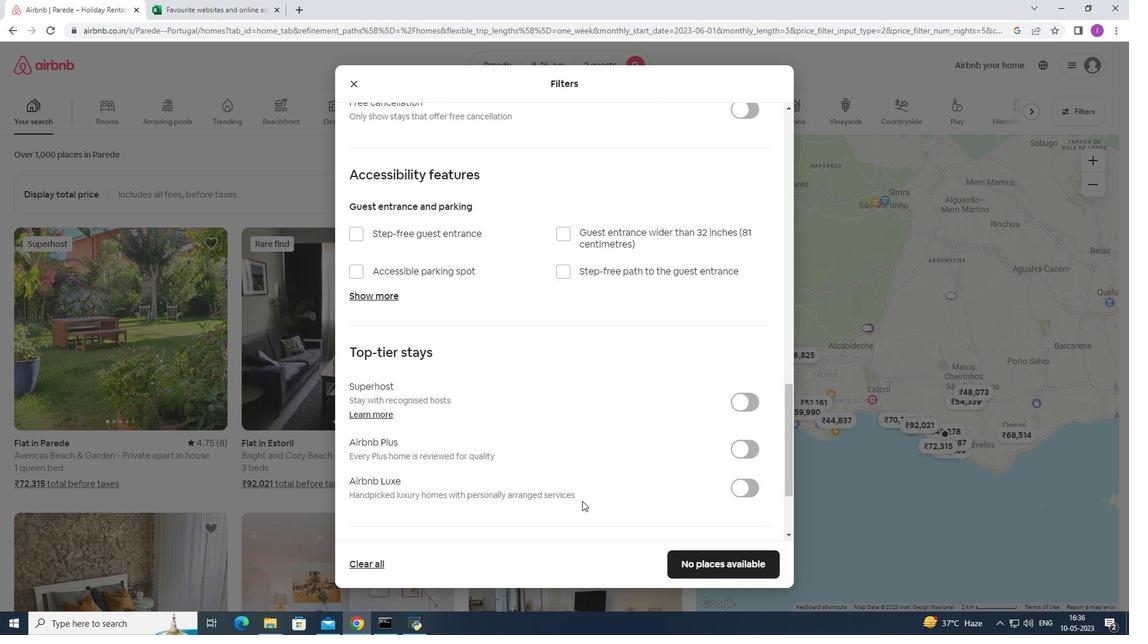 
Action: Mouse scrolled (582, 500) with delta (0, 0)
Screenshot: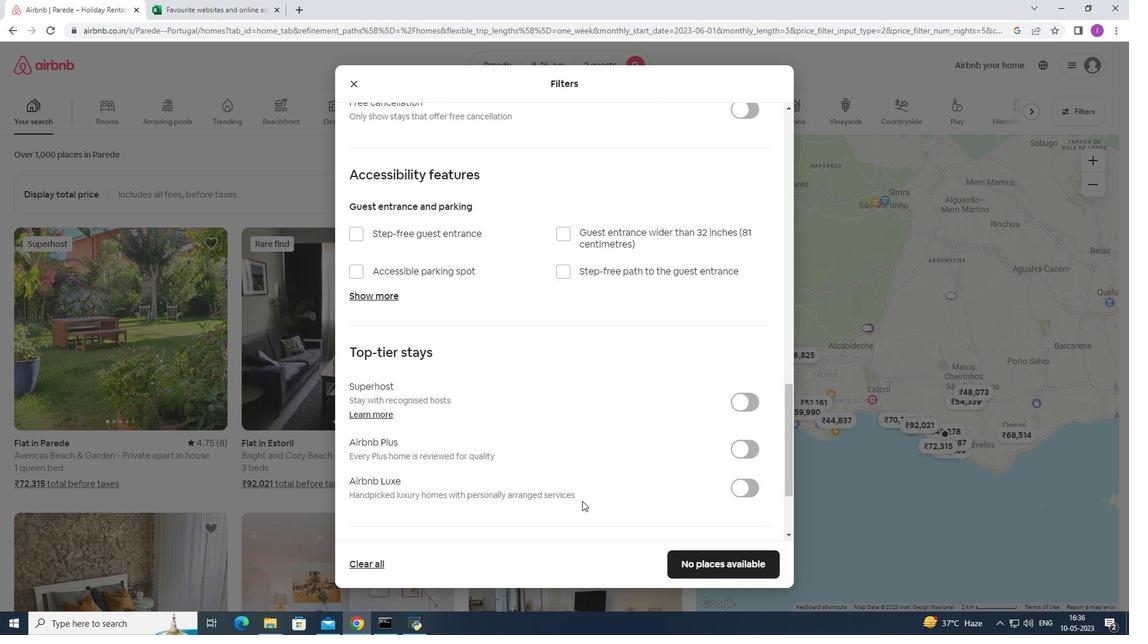 
Action: Mouse moved to (588, 493)
Screenshot: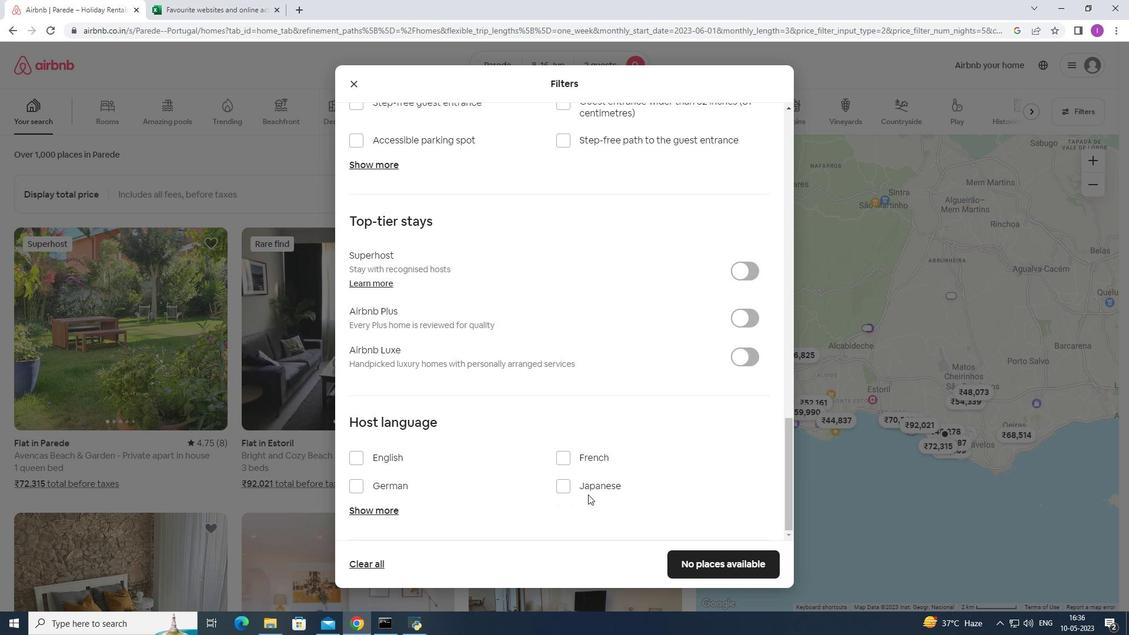 
Action: Mouse scrolled (588, 493) with delta (0, 0)
Screenshot: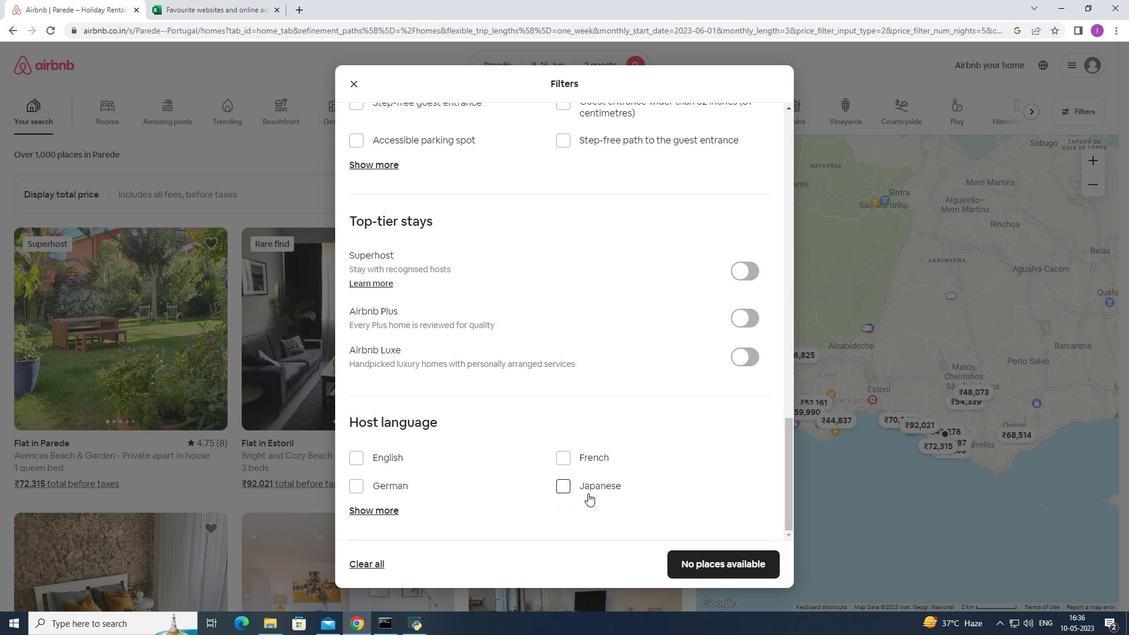 
Action: Mouse scrolled (588, 493) with delta (0, 0)
Screenshot: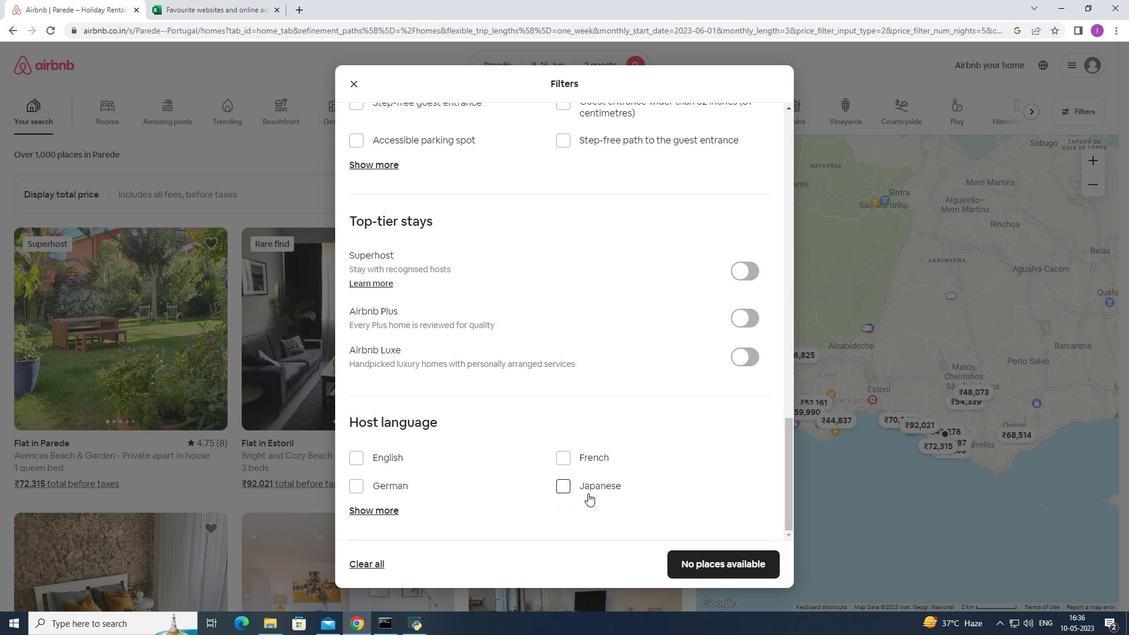 
Action: Mouse moved to (587, 493)
Screenshot: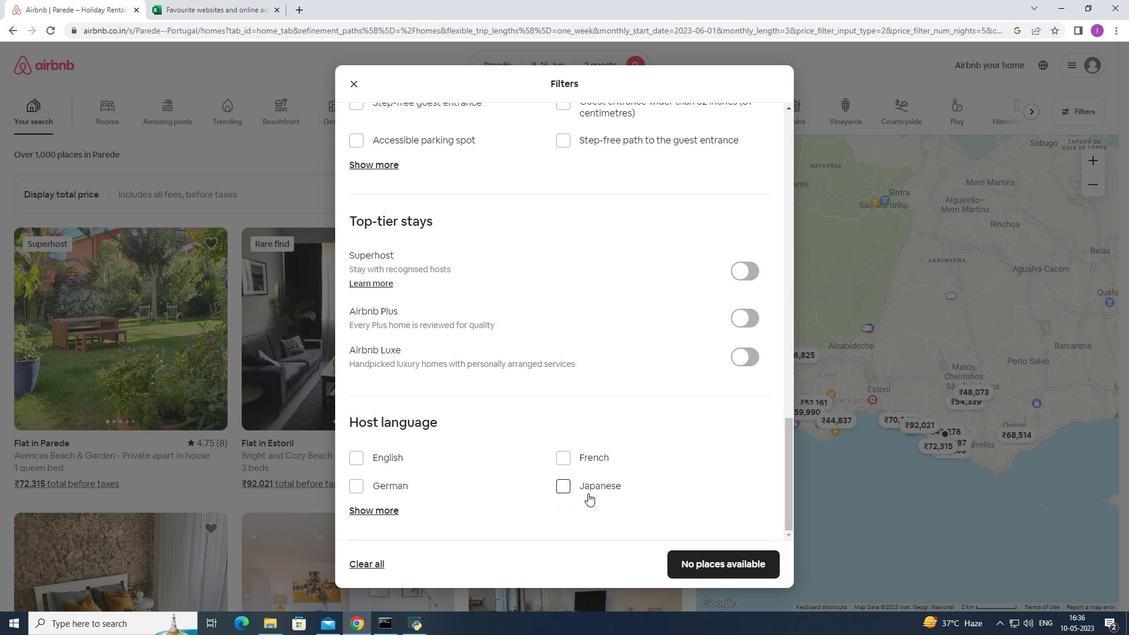 
Action: Mouse scrolled (587, 492) with delta (0, 0)
Screenshot: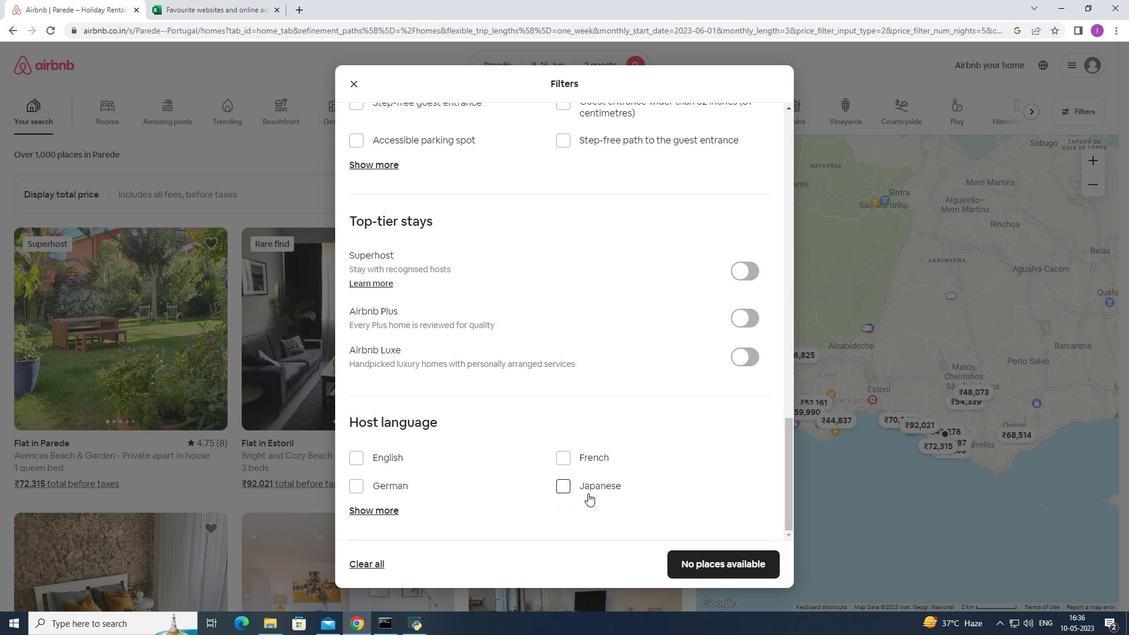 
Action: Mouse moved to (360, 459)
Screenshot: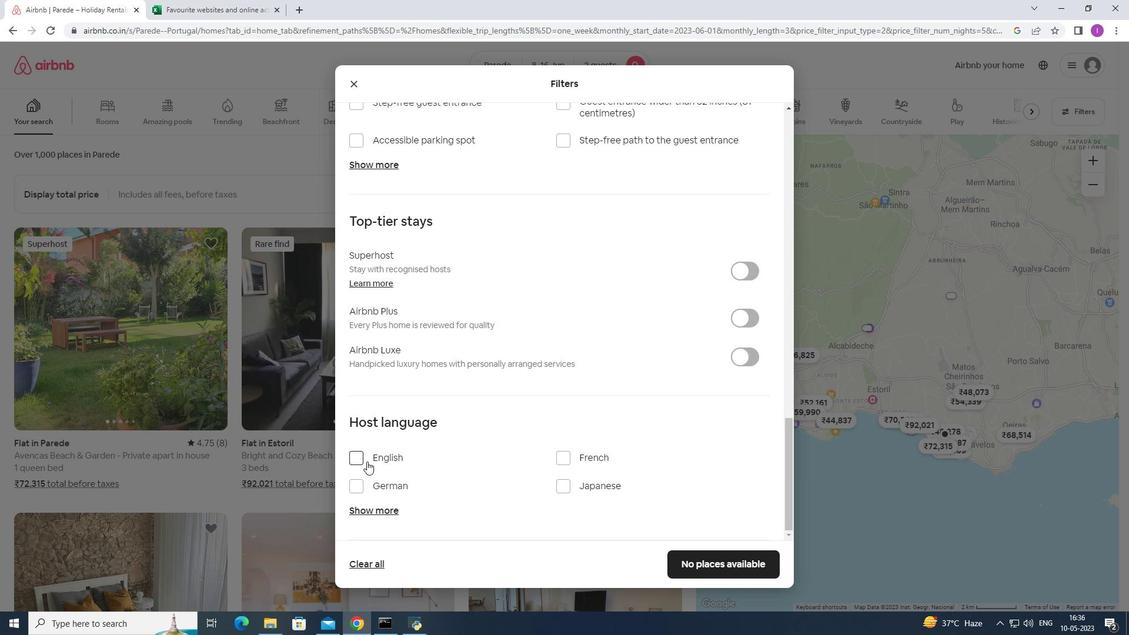 
Action: Mouse pressed left at (360, 459)
Screenshot: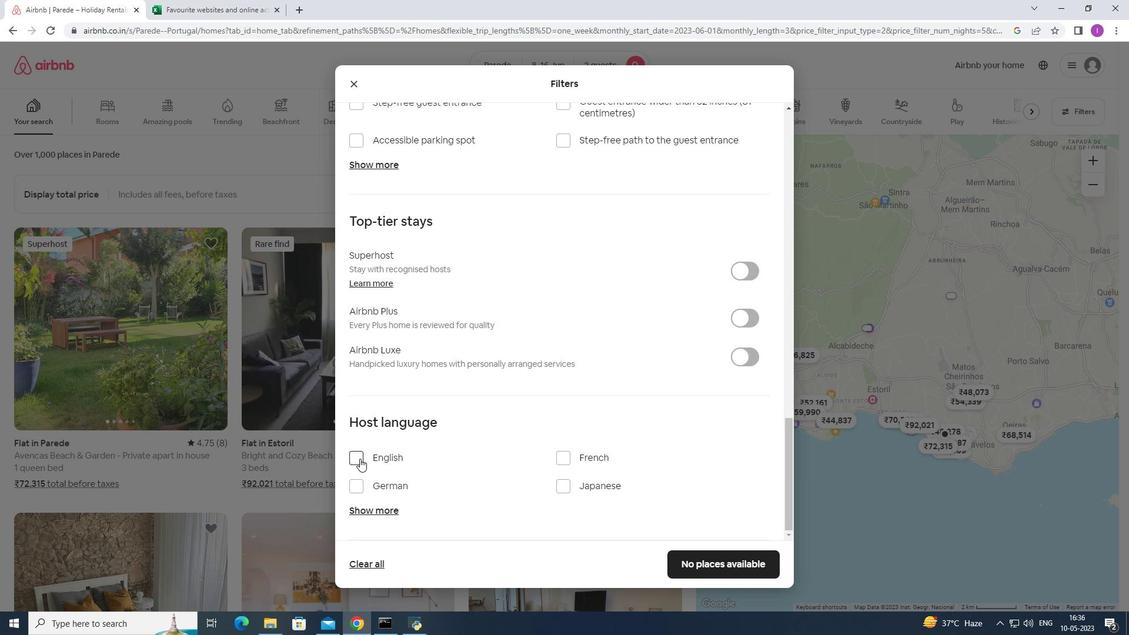 
Action: Mouse moved to (682, 552)
Screenshot: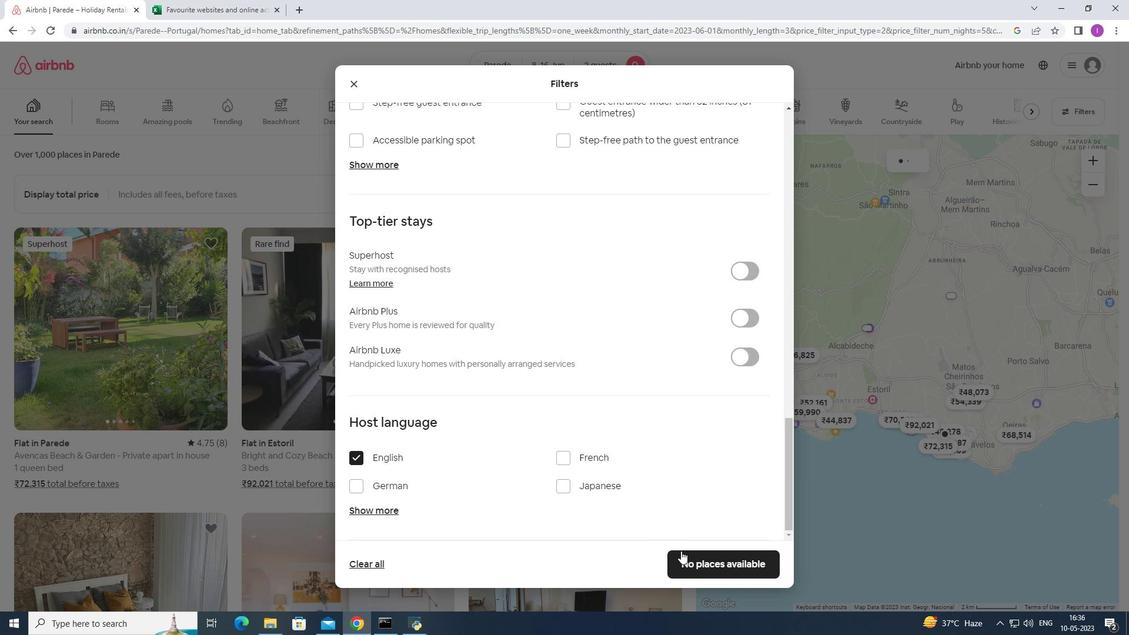 
Action: Mouse pressed left at (682, 552)
Screenshot: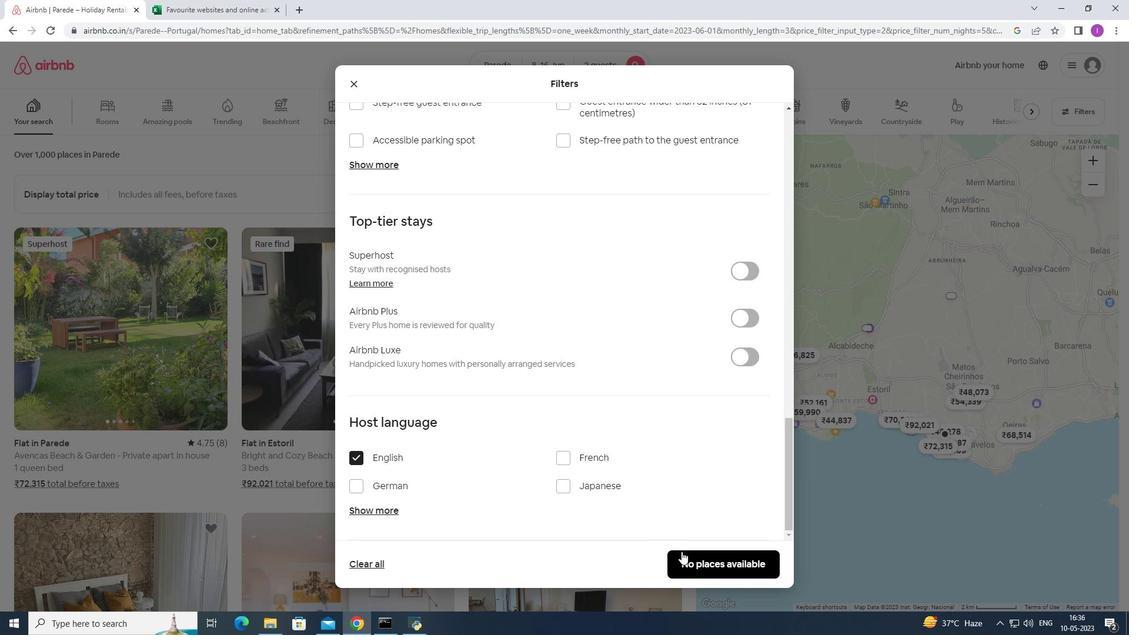 
Action: Mouse moved to (657, 516)
Screenshot: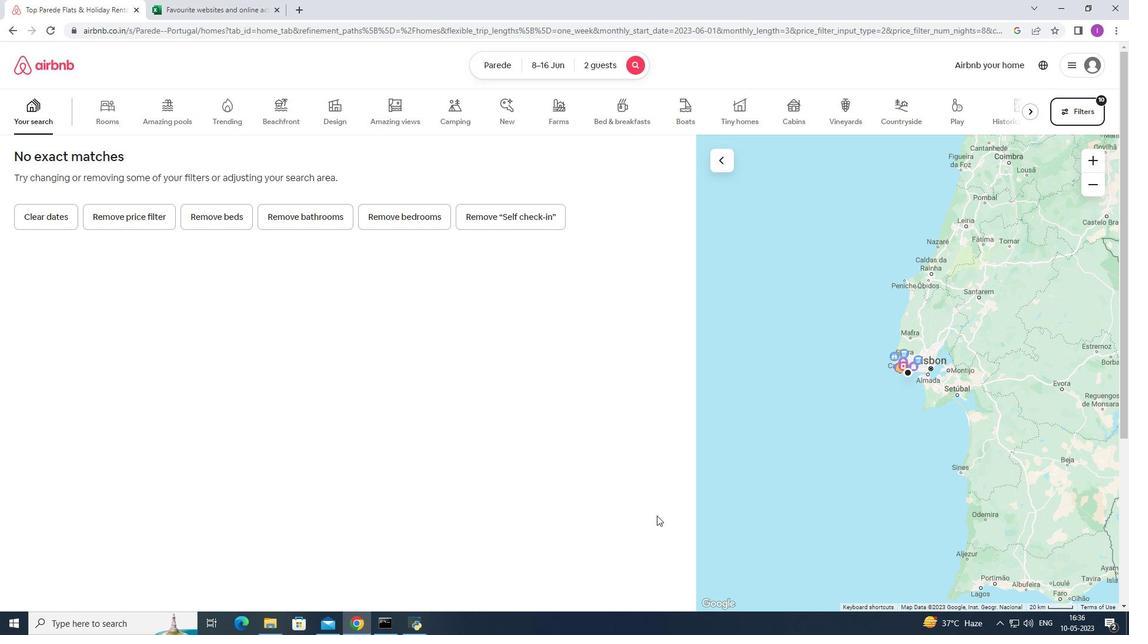
